 Task: Check the percentage active listings of vinyl sliding in the last 1 year.
Action: Mouse moved to (957, 234)
Screenshot: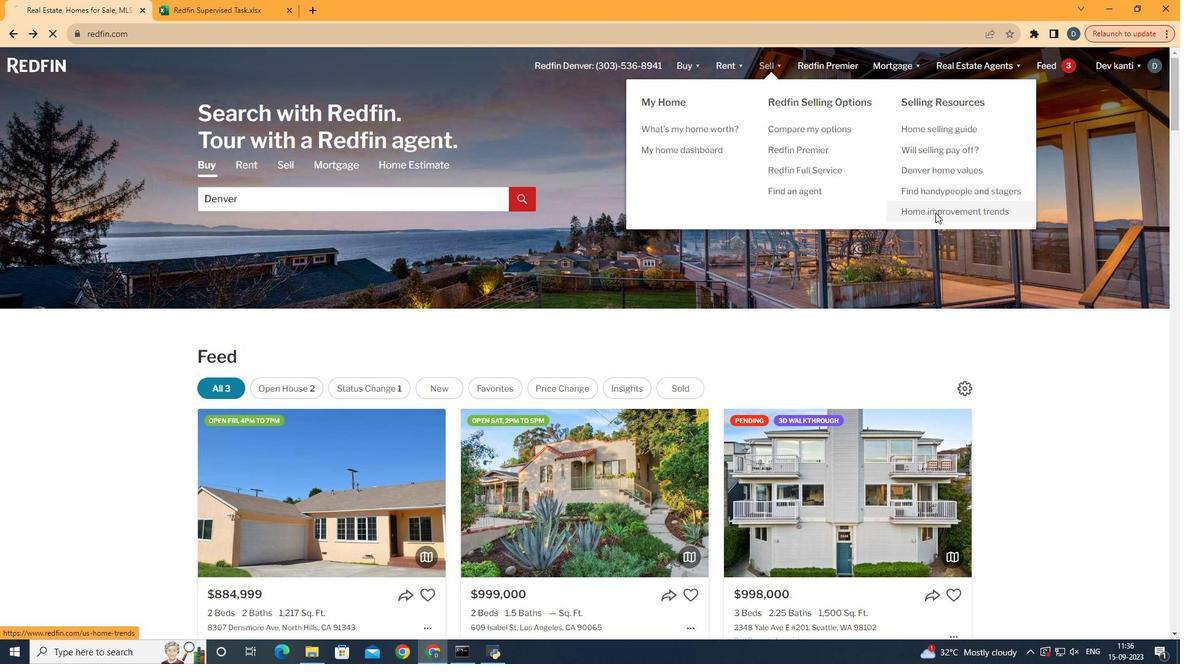 
Action: Mouse pressed left at (957, 234)
Screenshot: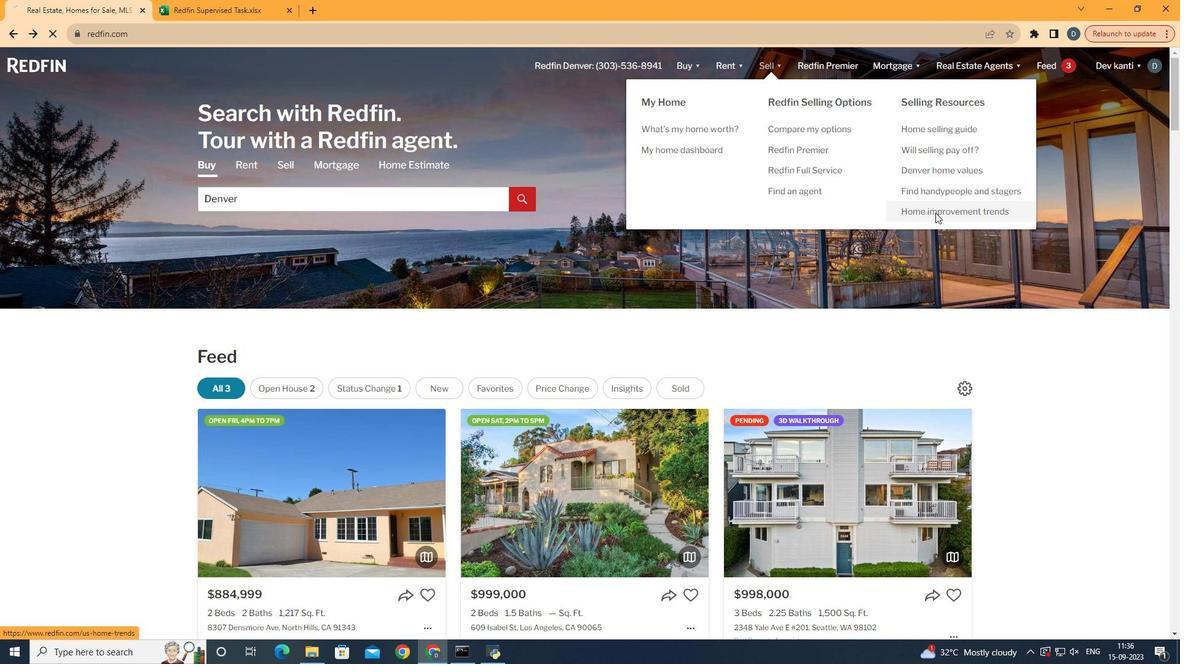 
Action: Mouse moved to (330, 260)
Screenshot: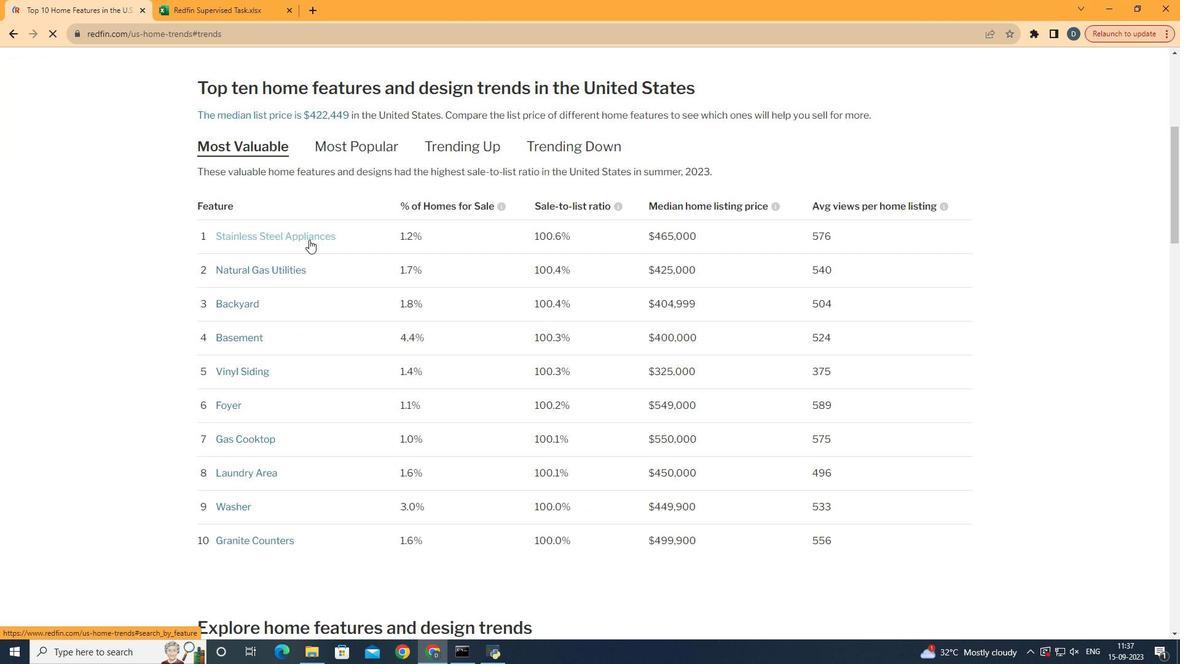 
Action: Mouse pressed left at (330, 260)
Screenshot: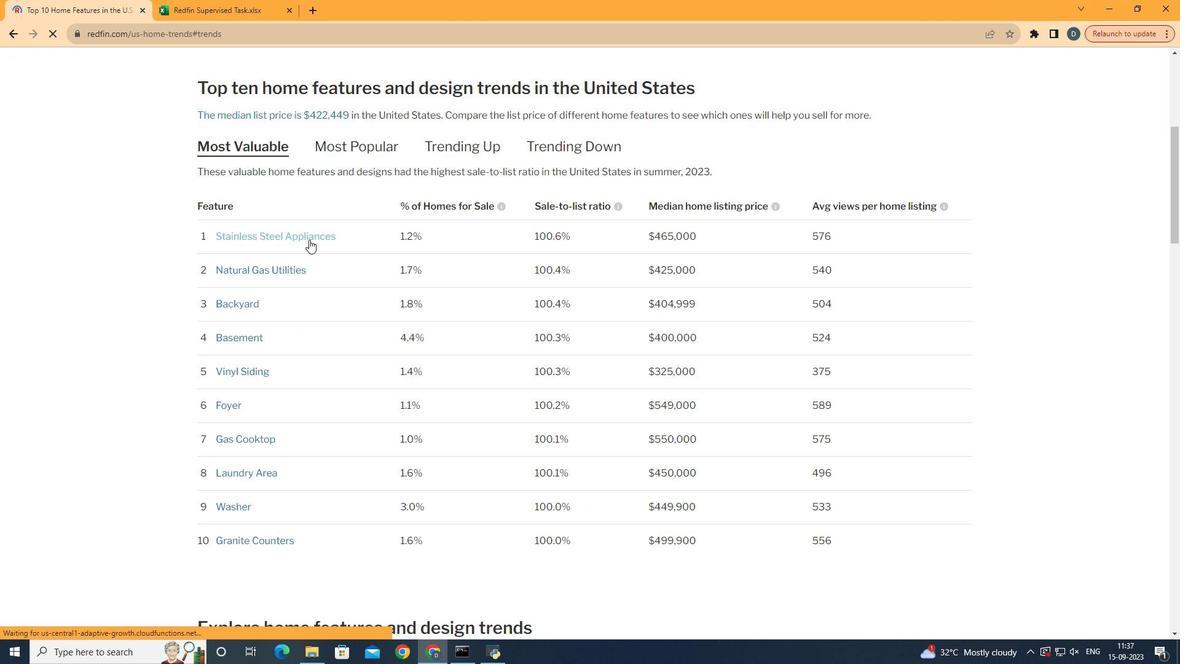 
Action: Mouse moved to (550, 397)
Screenshot: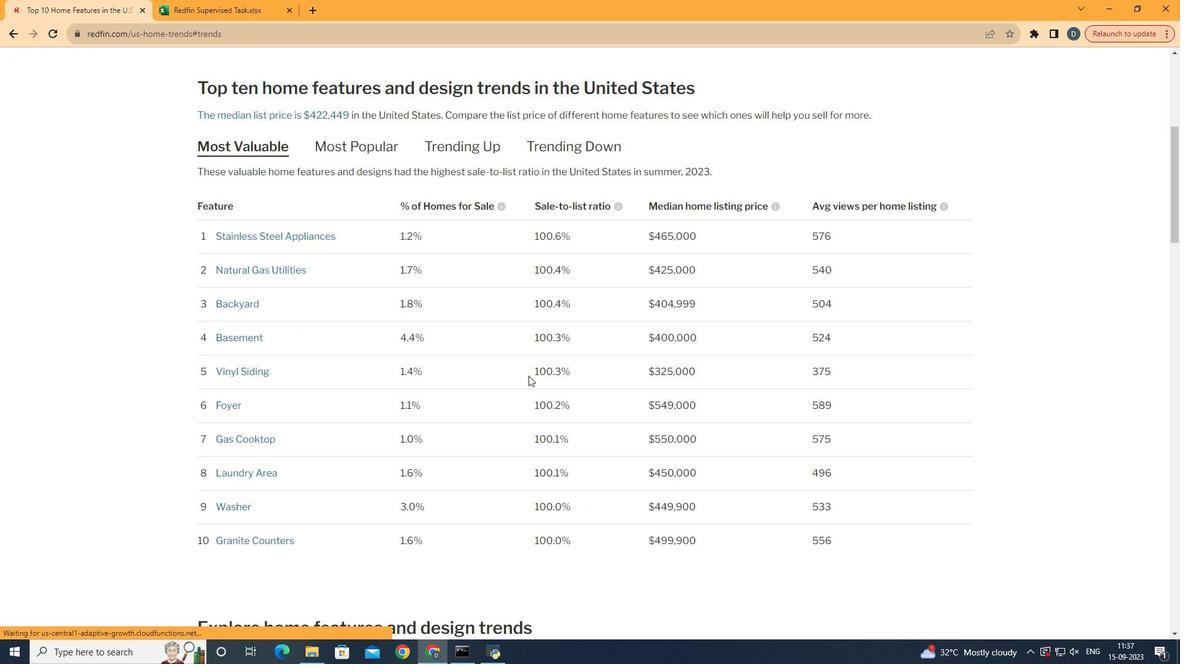 
Action: Mouse scrolled (550, 396) with delta (0, 0)
Screenshot: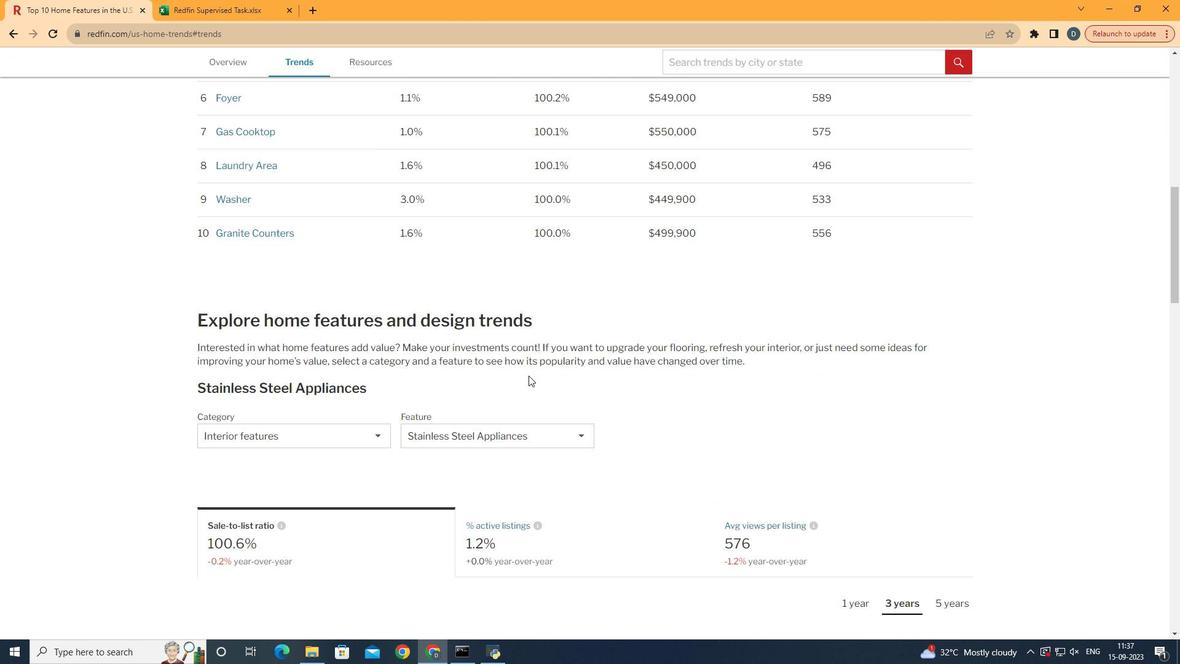 
Action: Mouse scrolled (550, 396) with delta (0, 0)
Screenshot: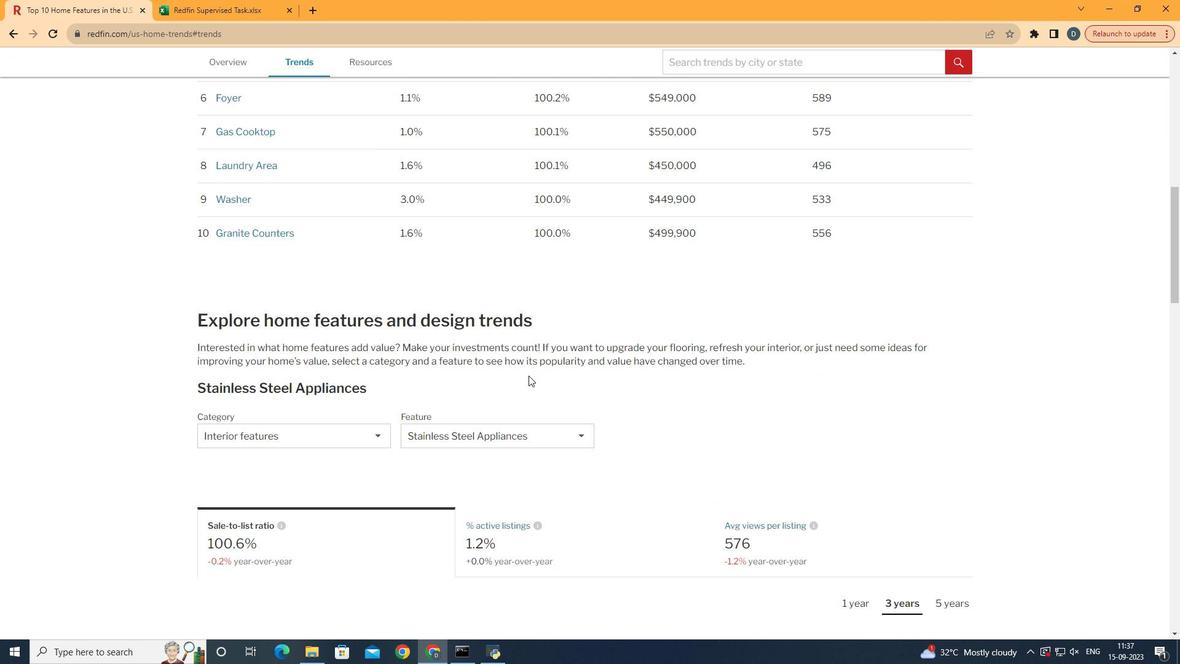 
Action: Mouse scrolled (550, 396) with delta (0, 0)
Screenshot: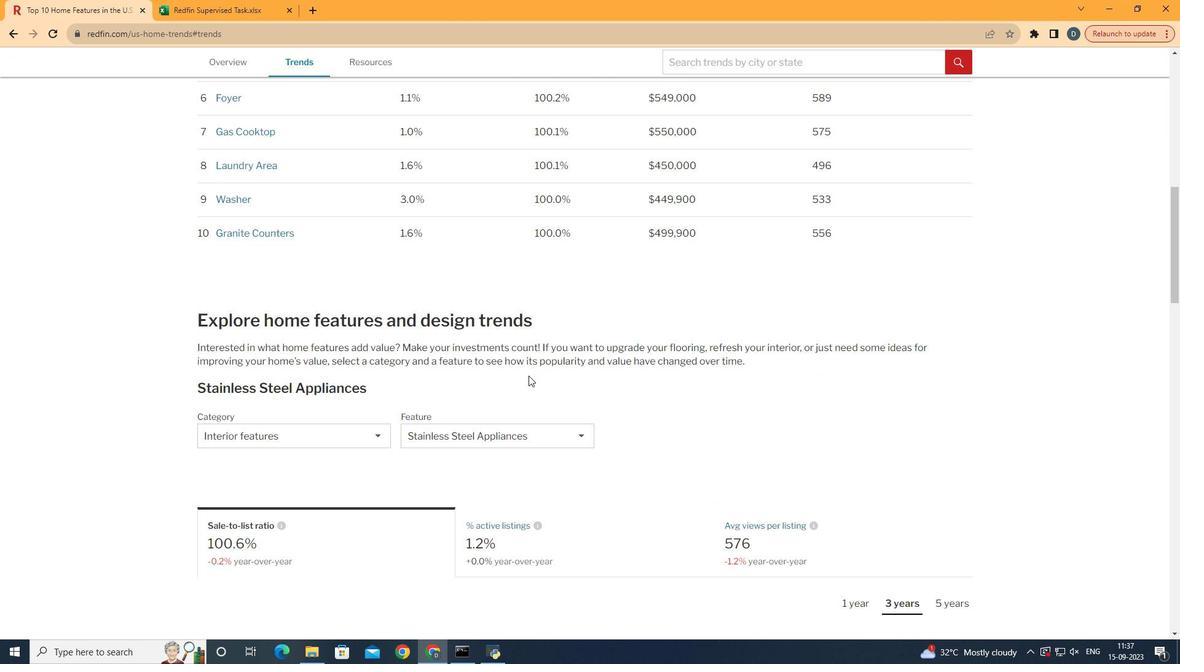 
Action: Mouse scrolled (550, 396) with delta (0, 0)
Screenshot: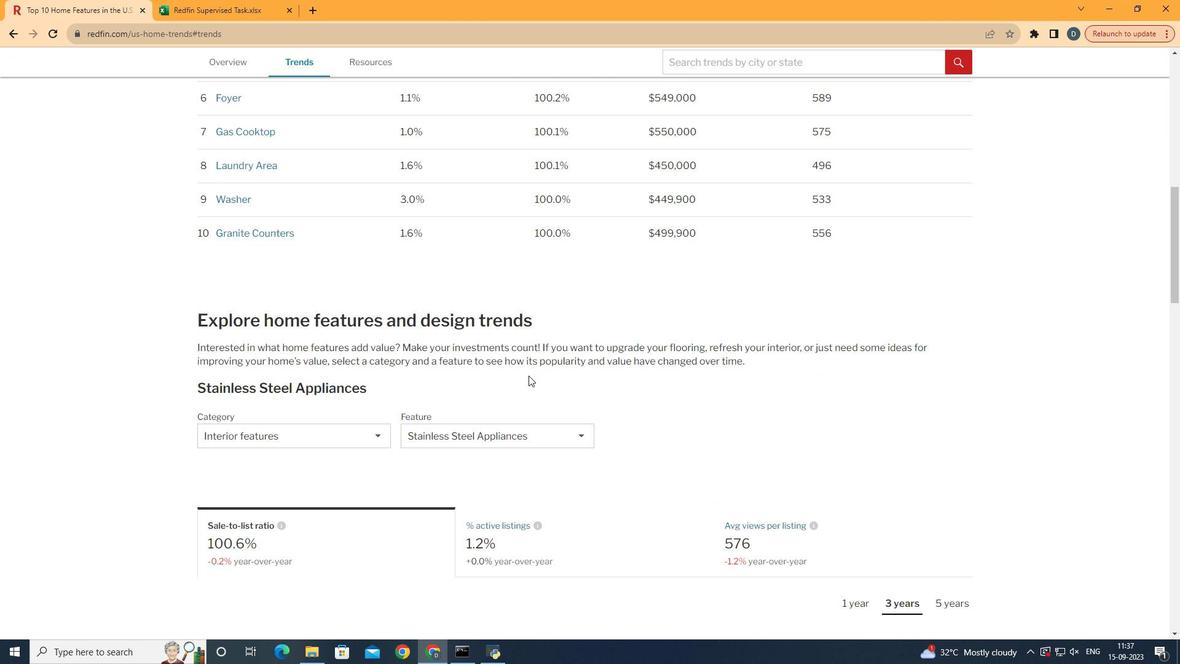 
Action: Mouse scrolled (550, 396) with delta (0, 0)
Screenshot: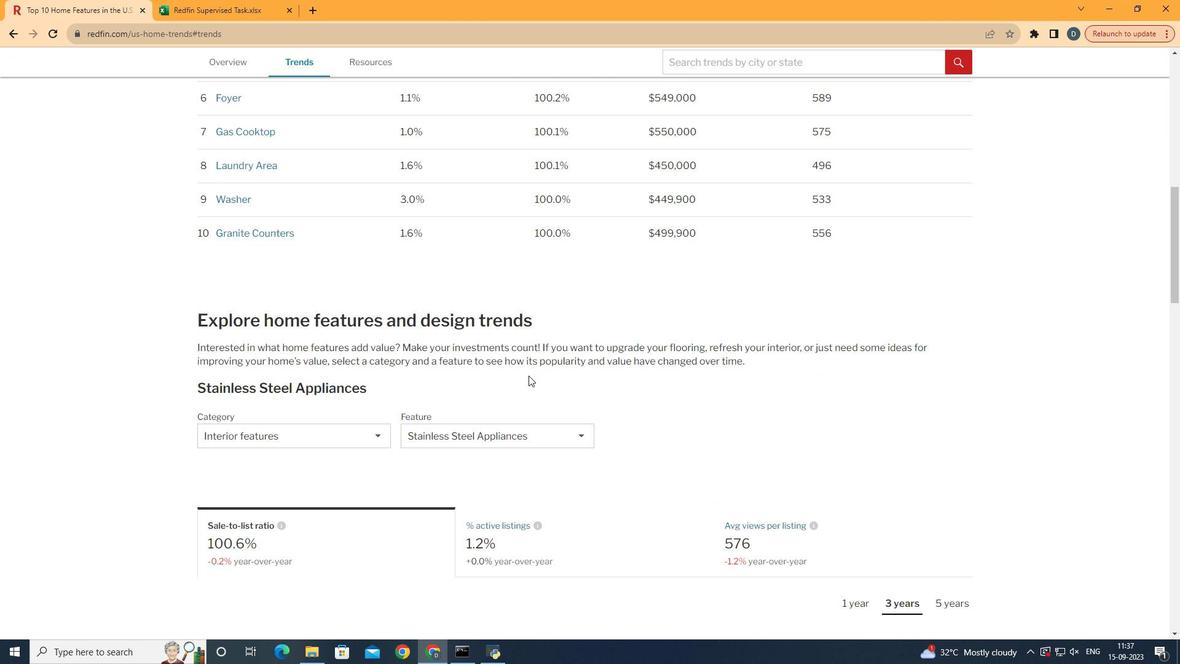 
Action: Mouse scrolled (550, 396) with delta (0, 0)
Screenshot: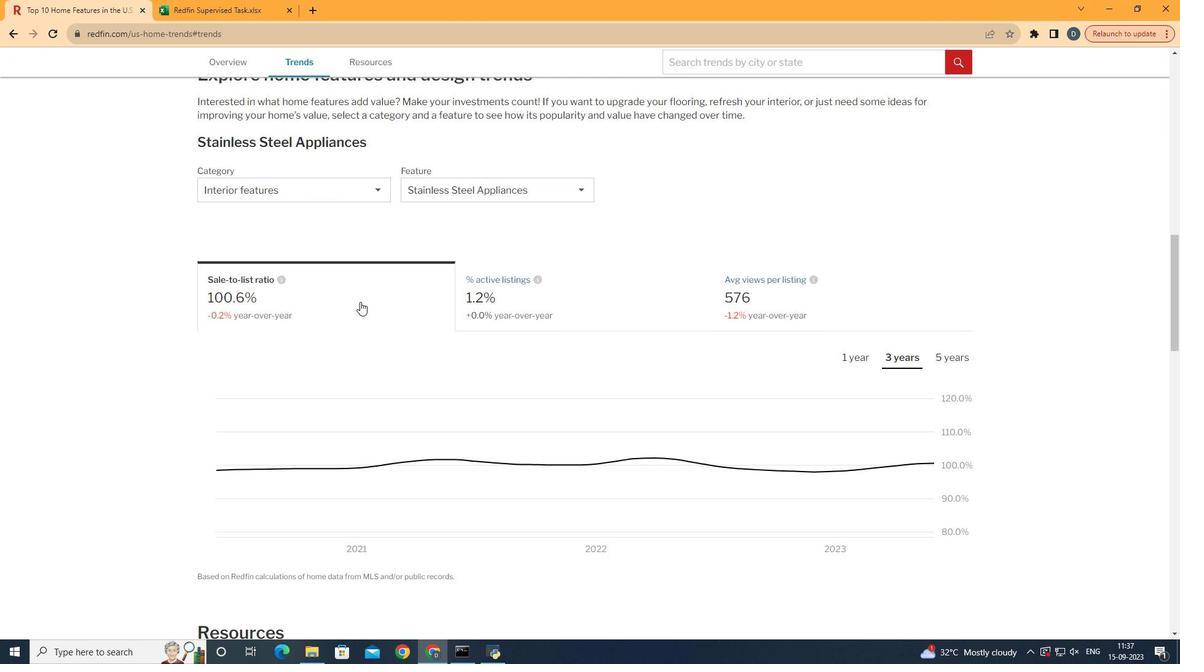
Action: Mouse scrolled (550, 396) with delta (0, 0)
Screenshot: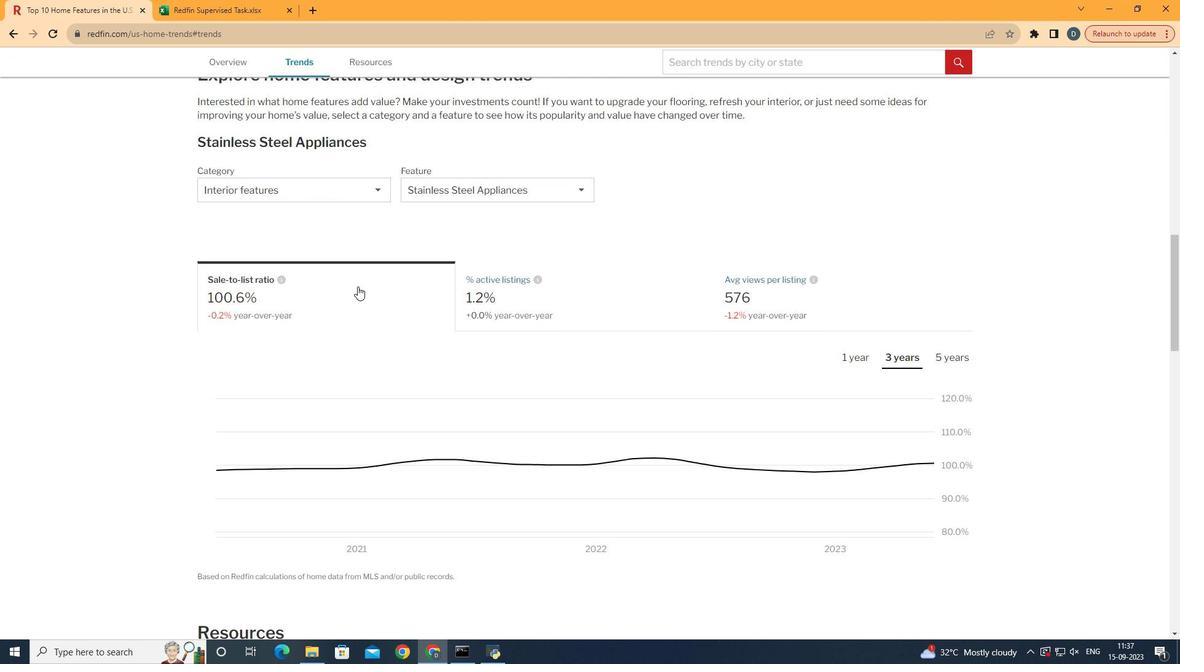 
Action: Mouse scrolled (550, 396) with delta (0, 0)
Screenshot: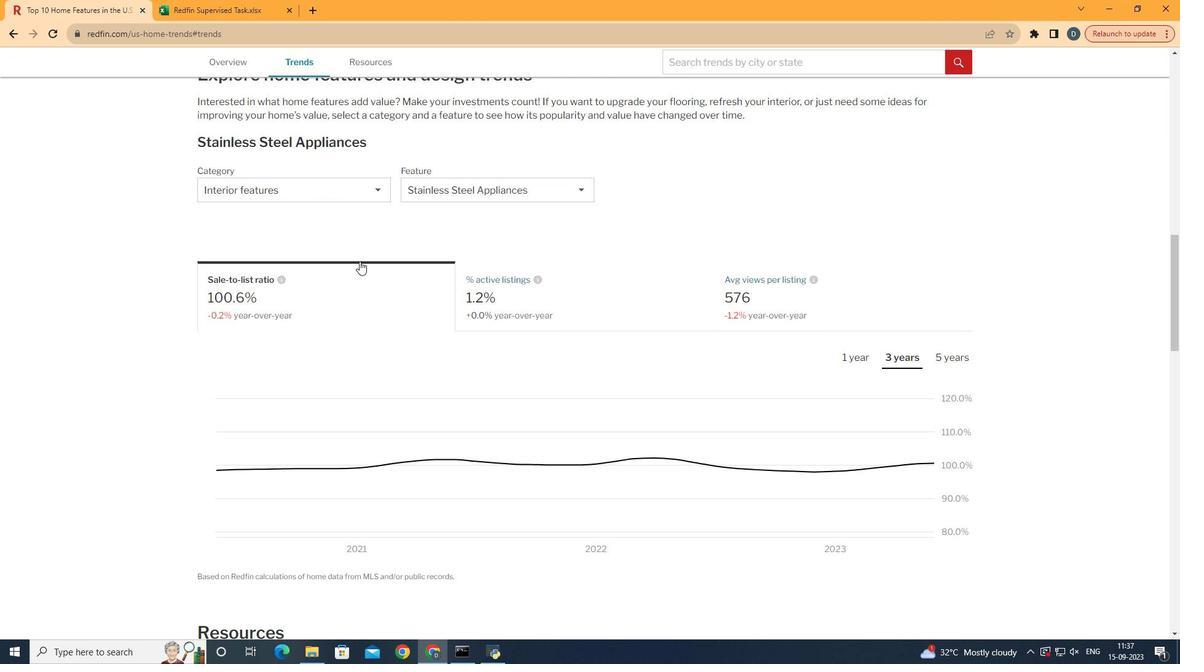 
Action: Mouse scrolled (550, 396) with delta (0, 0)
Screenshot: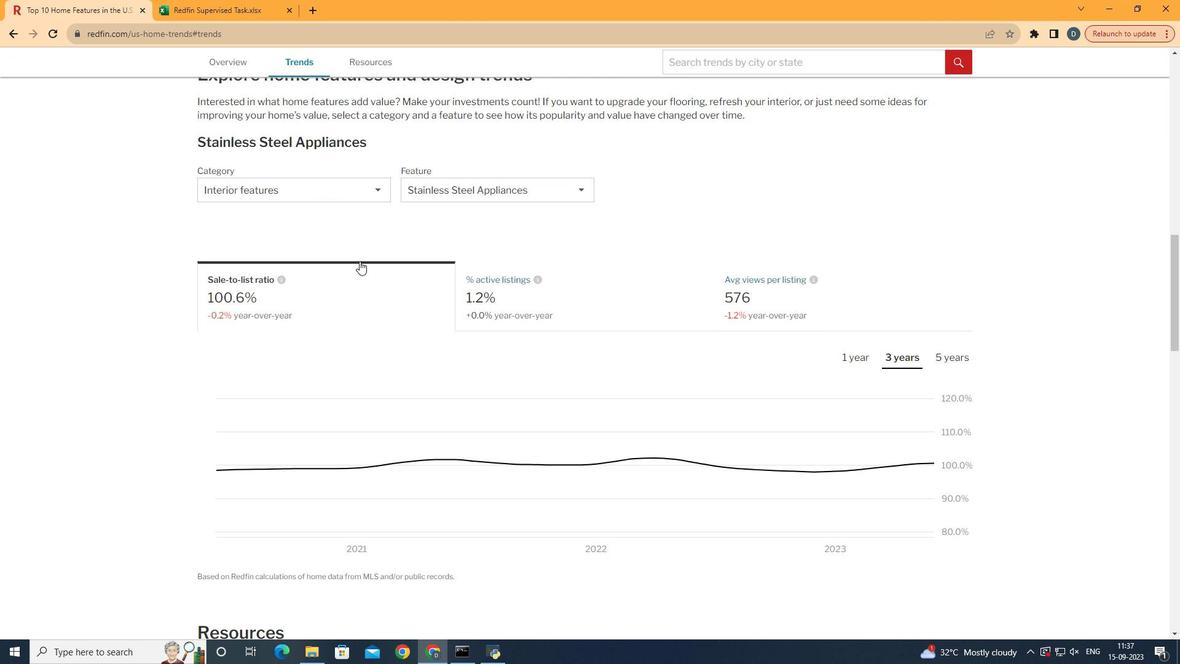 
Action: Mouse moved to (396, 216)
Screenshot: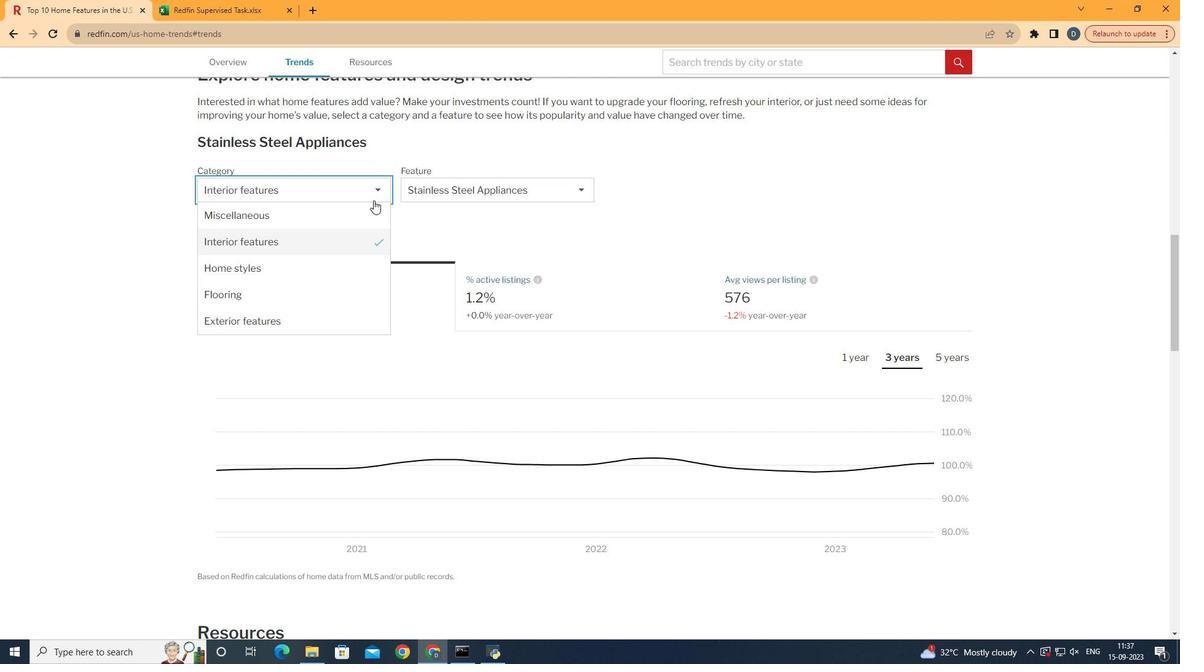 
Action: Mouse pressed left at (396, 216)
Screenshot: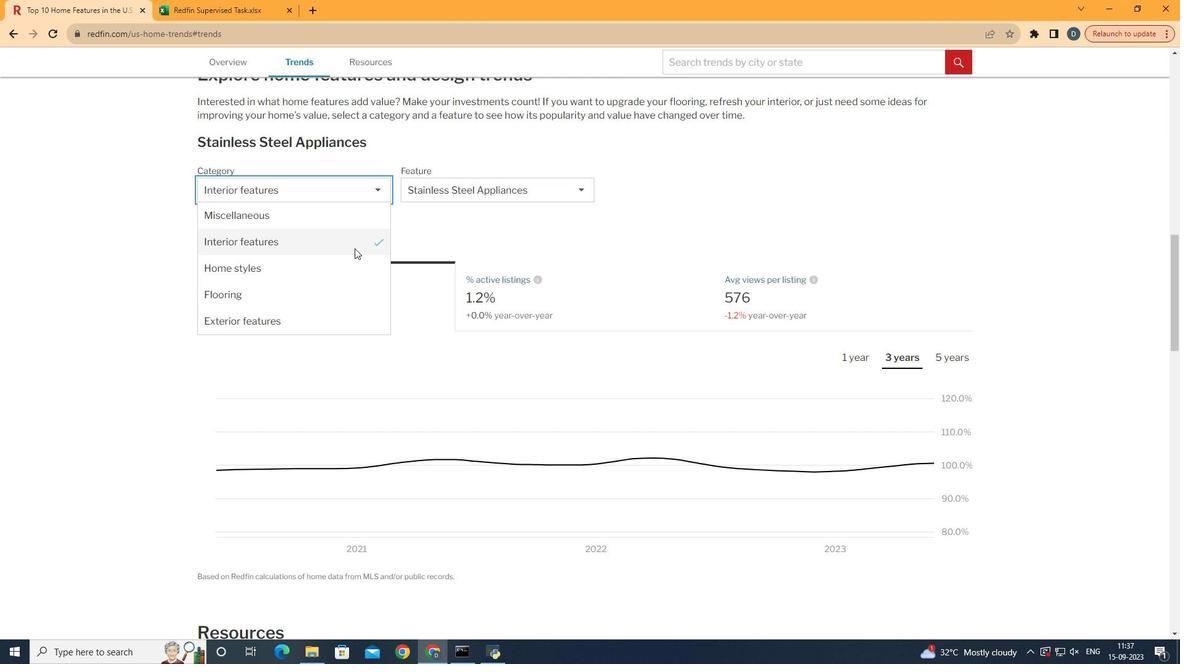 
Action: Mouse moved to (354, 351)
Screenshot: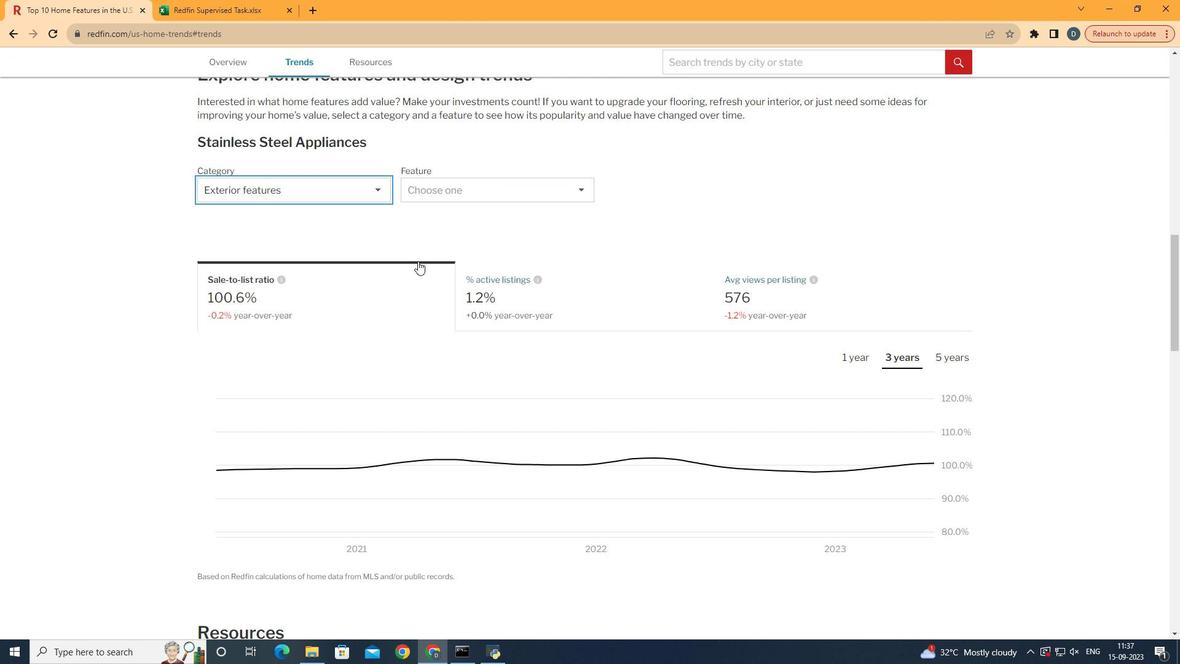 
Action: Mouse pressed left at (354, 351)
Screenshot: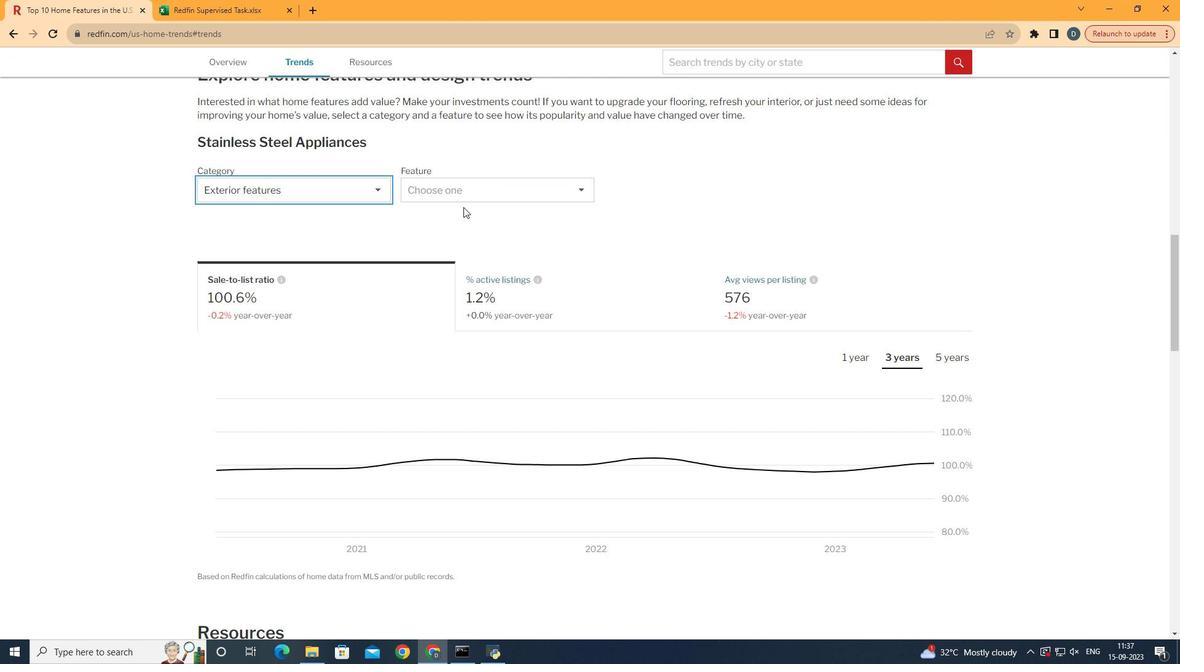 
Action: Mouse moved to (517, 199)
Screenshot: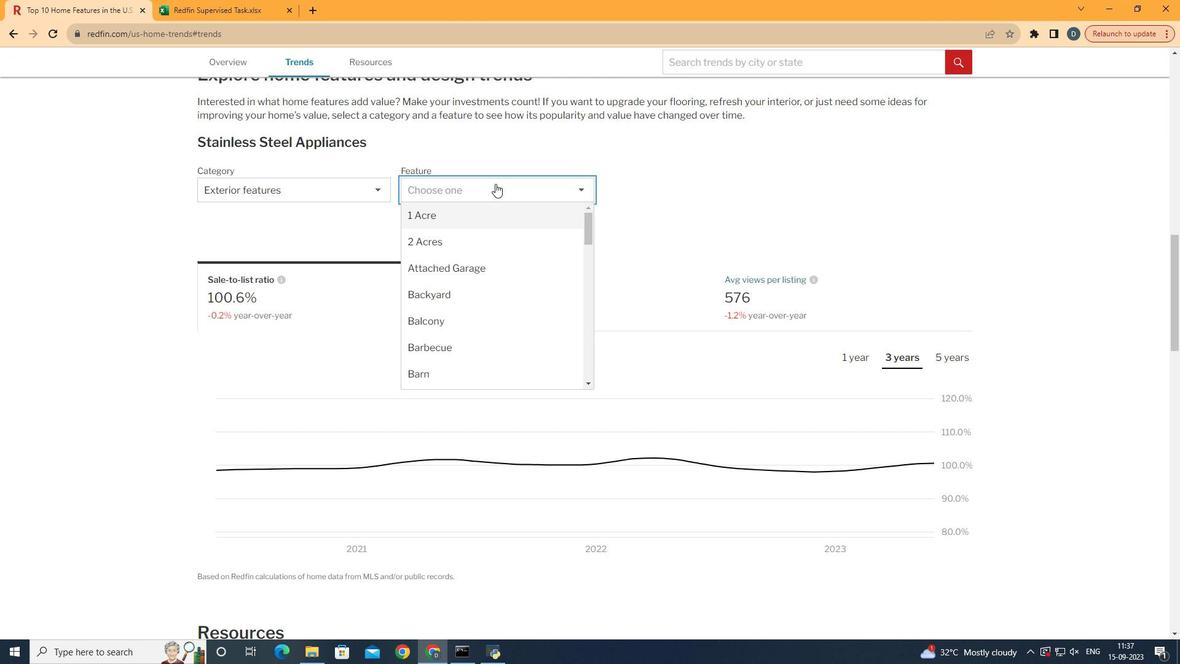 
Action: Mouse pressed left at (517, 199)
Screenshot: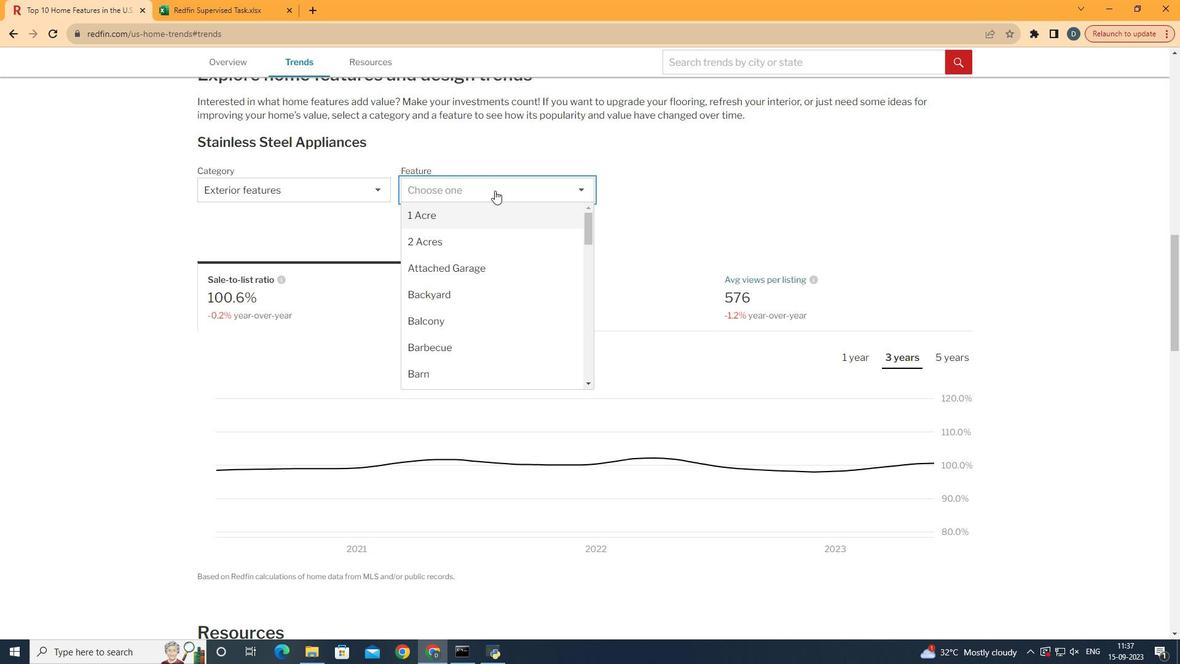 
Action: Mouse moved to (537, 266)
Screenshot: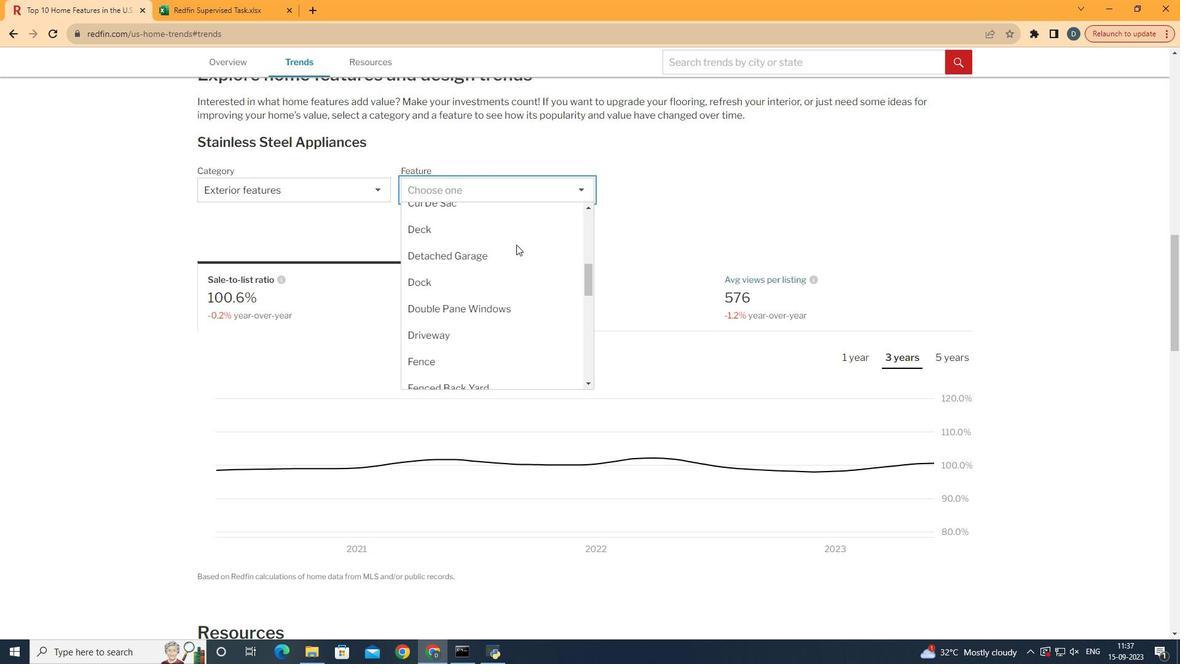 
Action: Mouse scrolled (537, 265) with delta (0, 0)
Screenshot: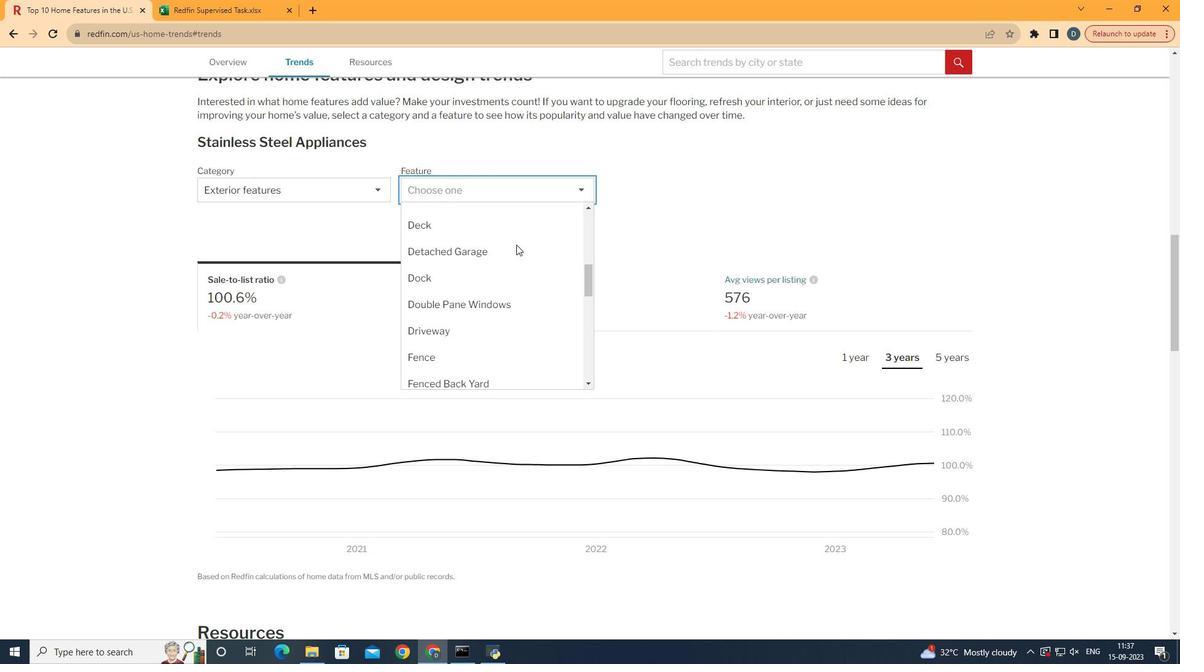 
Action: Mouse scrolled (537, 265) with delta (0, 0)
Screenshot: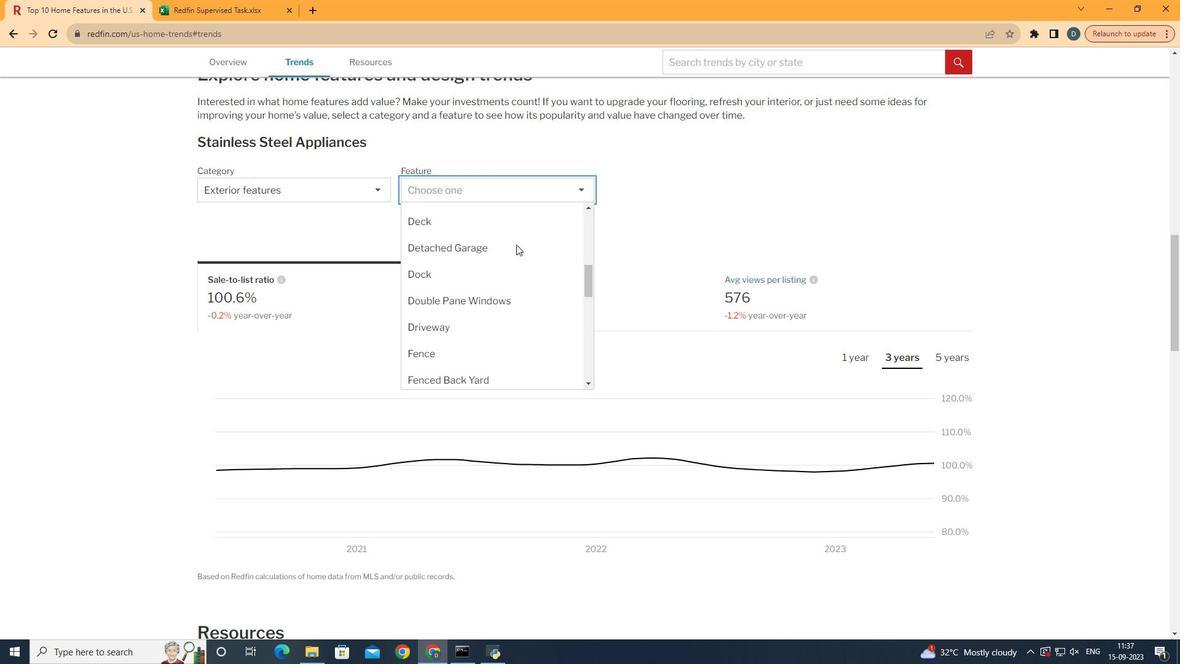 
Action: Mouse scrolled (537, 265) with delta (0, 0)
Screenshot: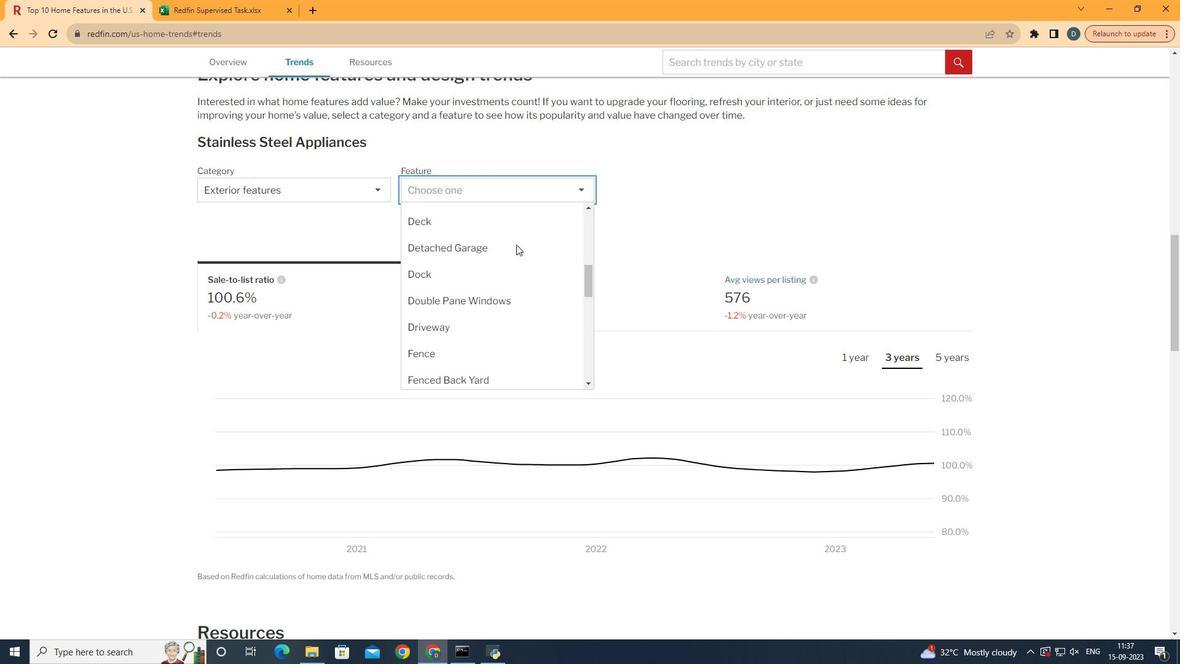 
Action: Mouse scrolled (537, 265) with delta (0, 0)
Screenshot: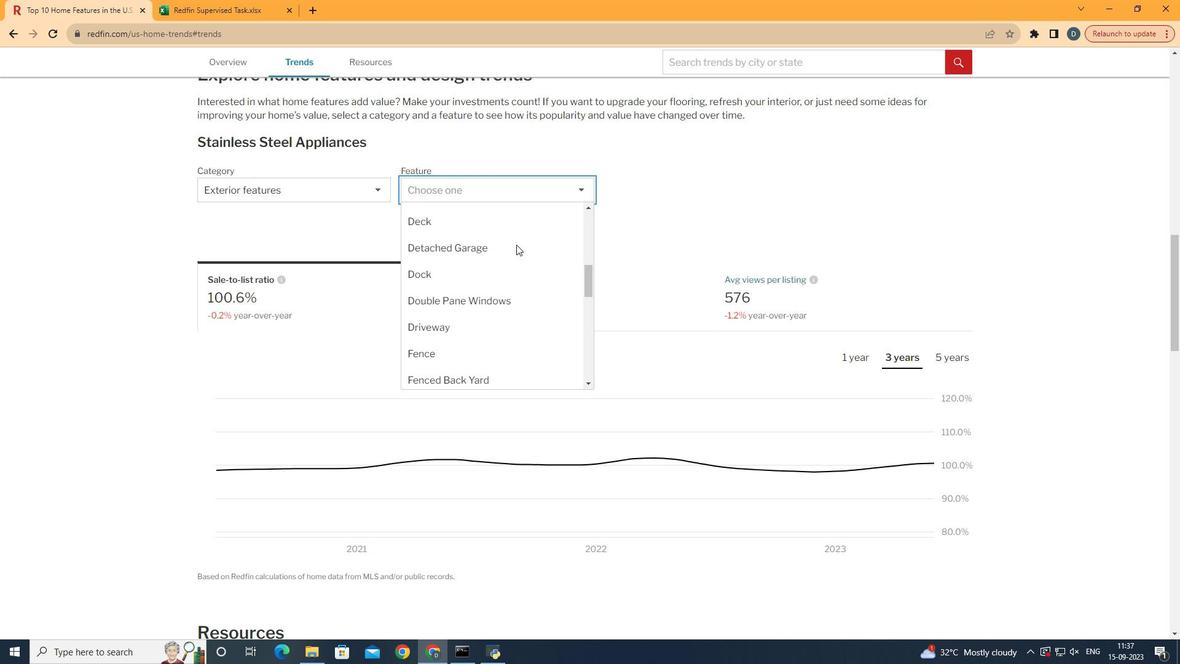 
Action: Mouse scrolled (537, 265) with delta (0, 0)
Screenshot: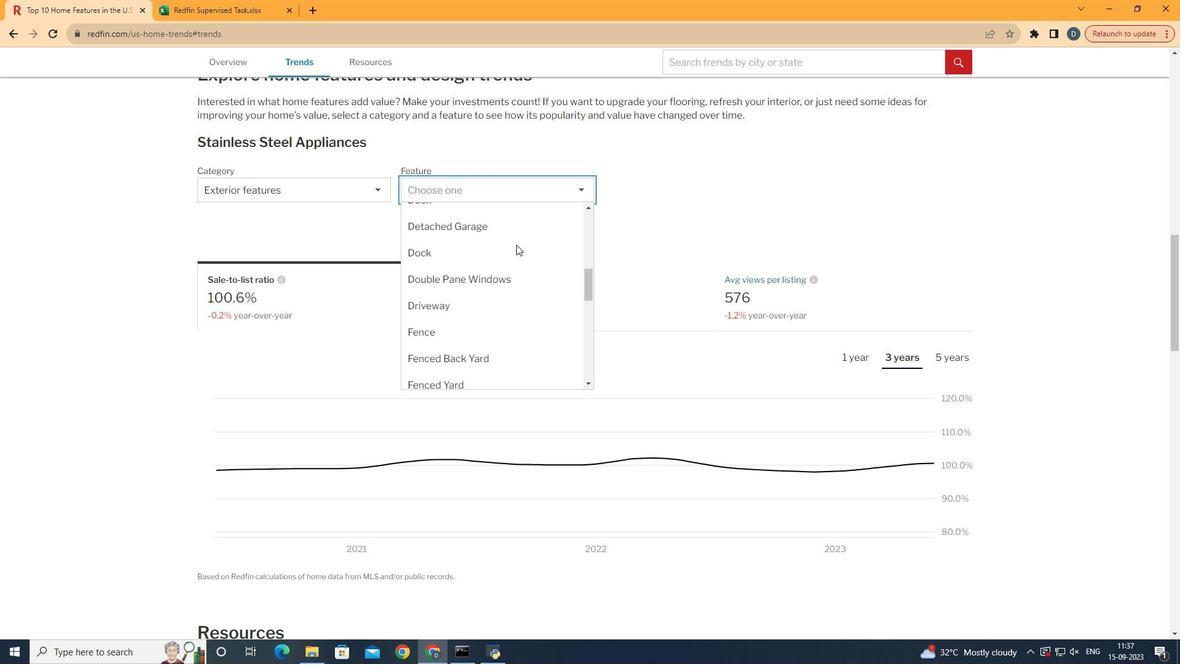 
Action: Mouse scrolled (537, 265) with delta (0, 0)
Screenshot: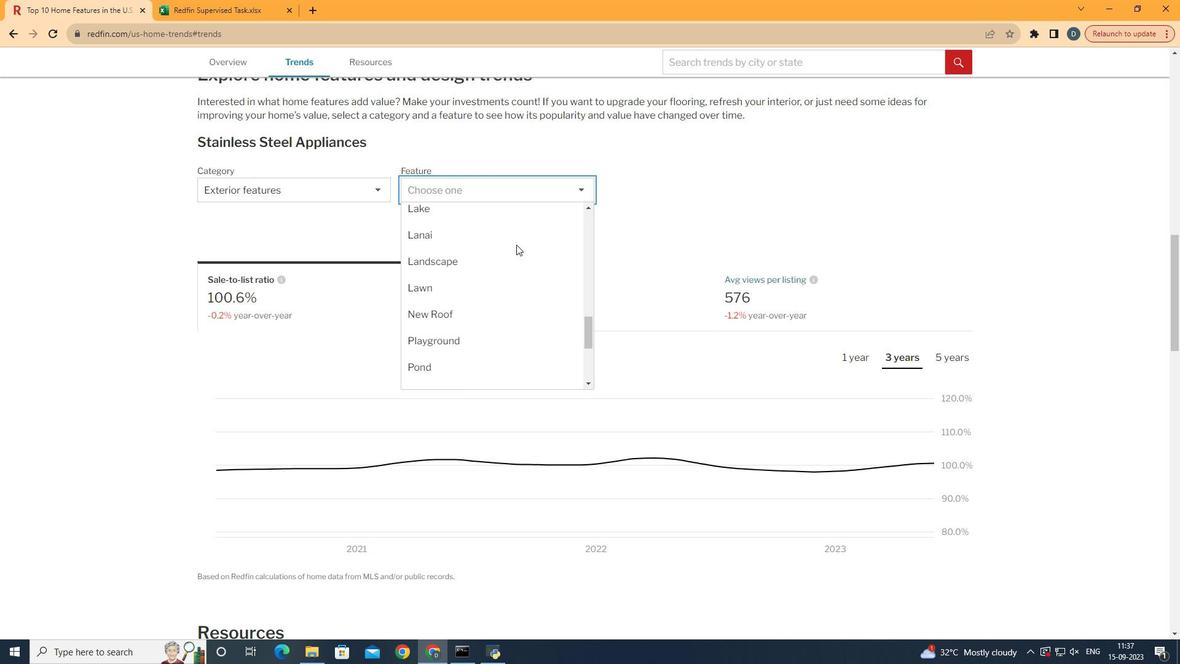 
Action: Mouse scrolled (537, 265) with delta (0, 0)
Screenshot: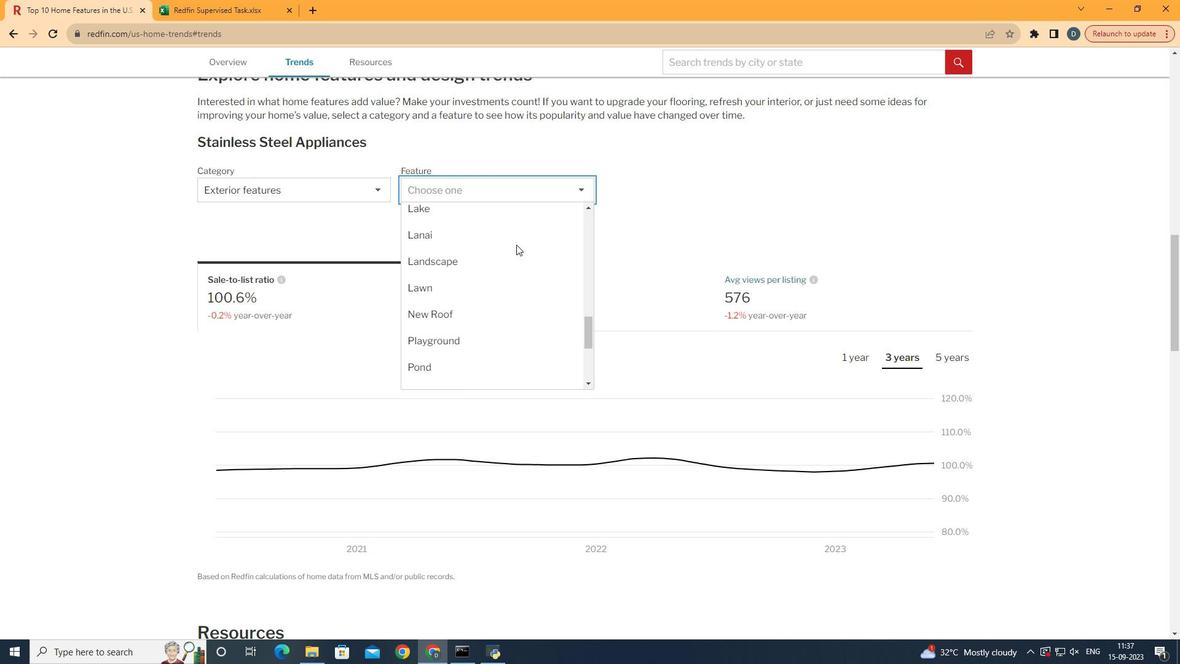 
Action: Mouse scrolled (537, 265) with delta (0, 0)
Screenshot: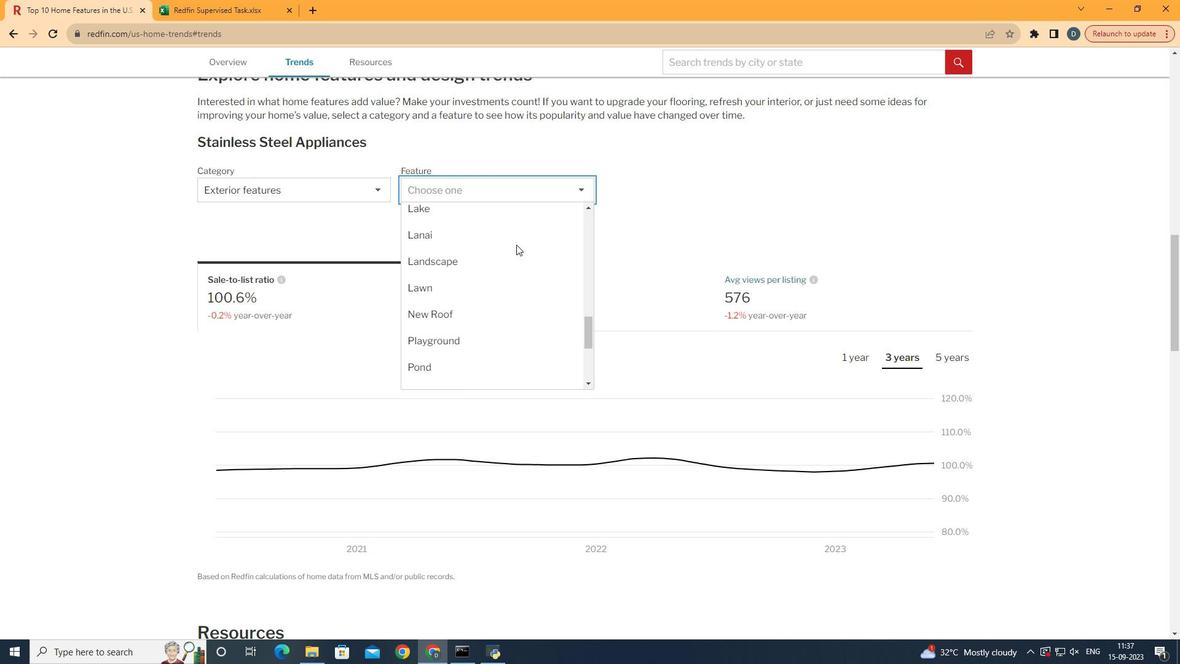
Action: Mouse scrolled (537, 265) with delta (0, 0)
Screenshot: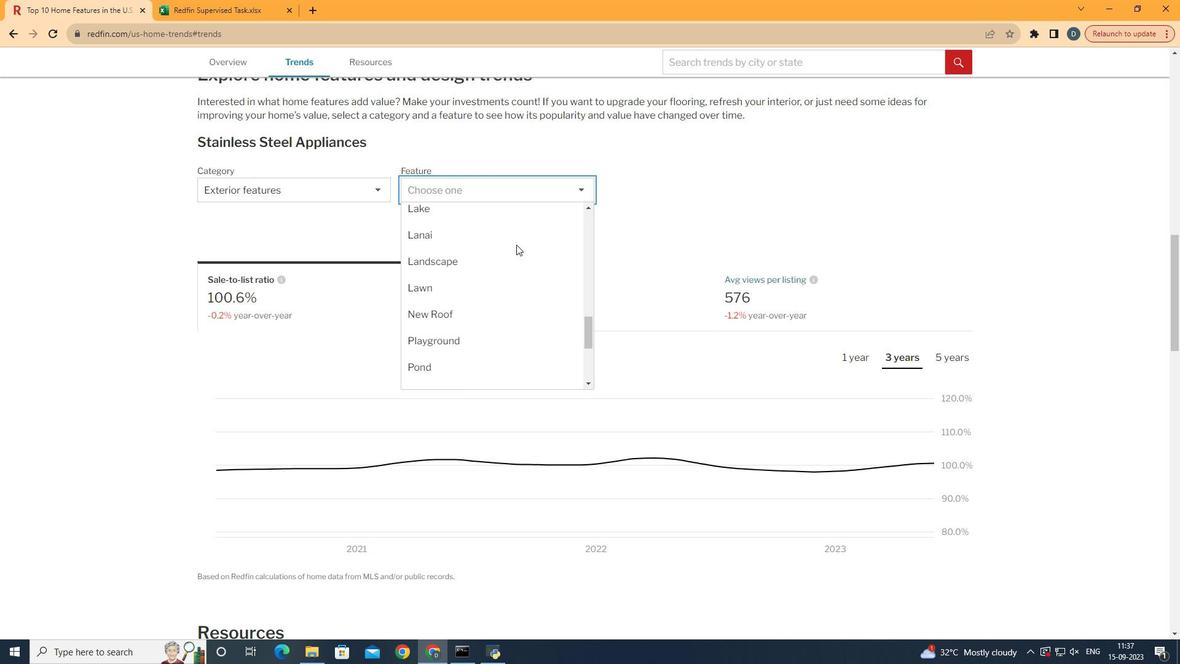 
Action: Mouse scrolled (537, 265) with delta (0, 0)
Screenshot: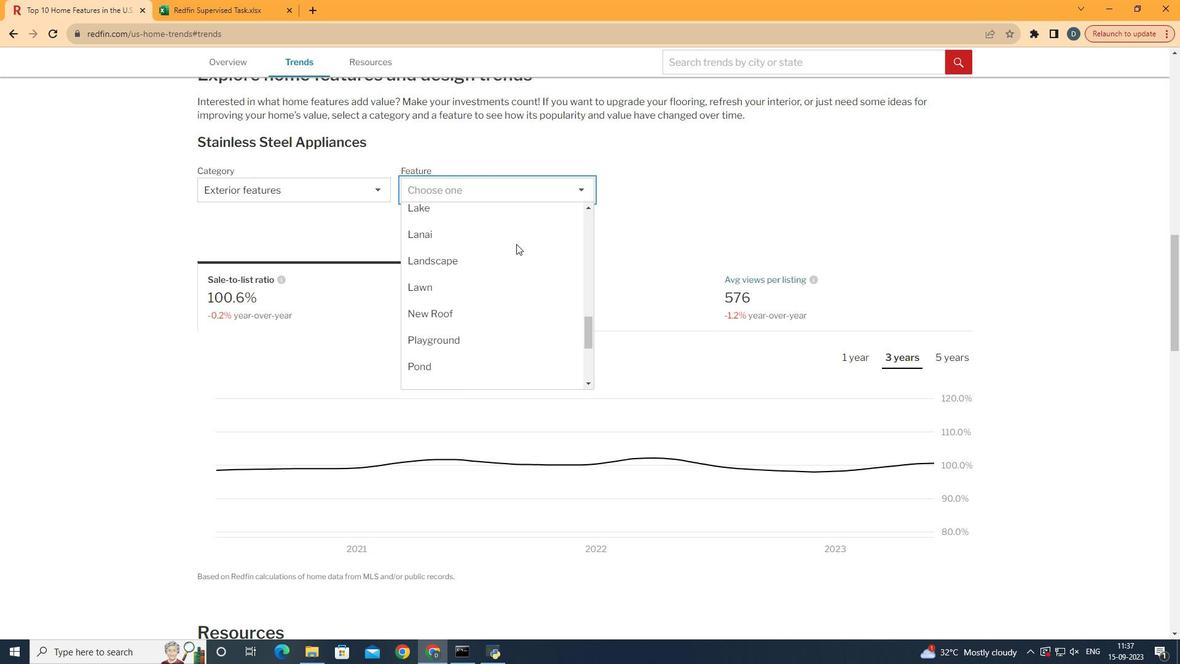 
Action: Mouse scrolled (537, 265) with delta (0, 0)
Screenshot: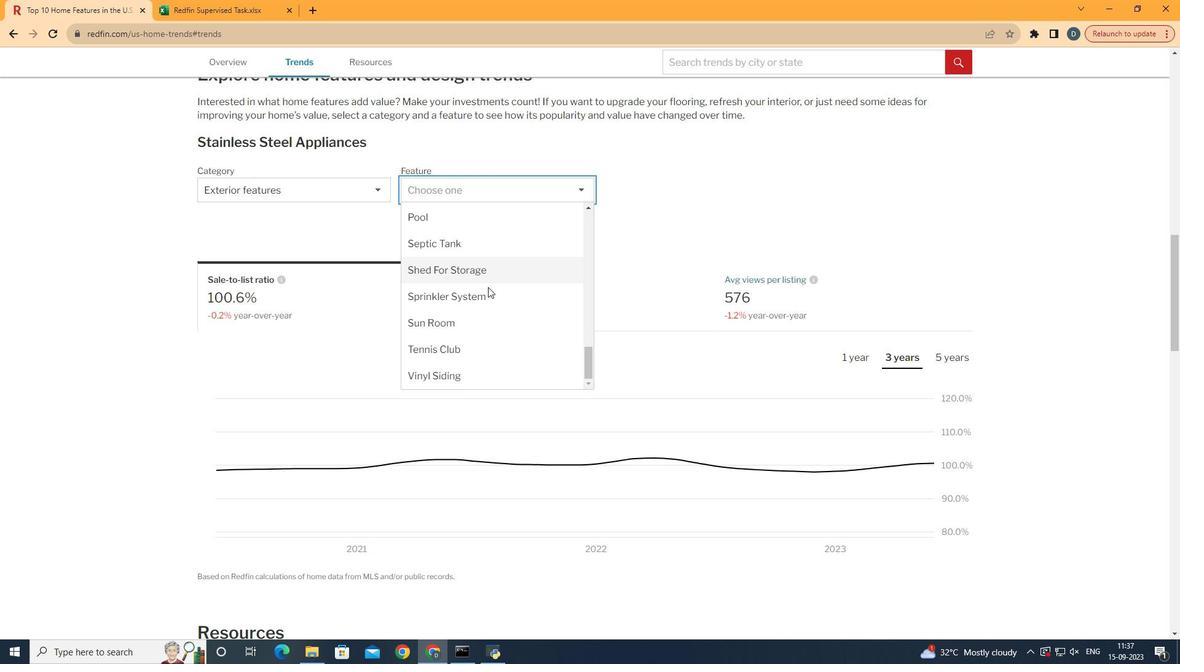 
Action: Mouse moved to (537, 265)
Screenshot: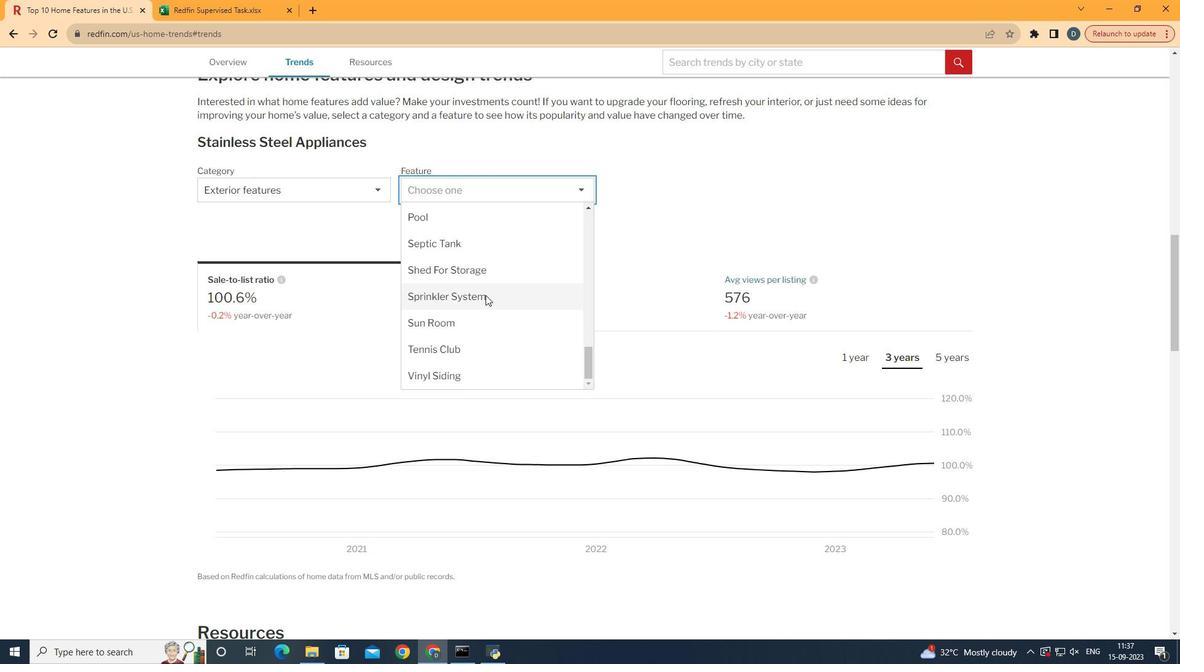 
Action: Mouse scrolled (537, 264) with delta (0, 0)
Screenshot: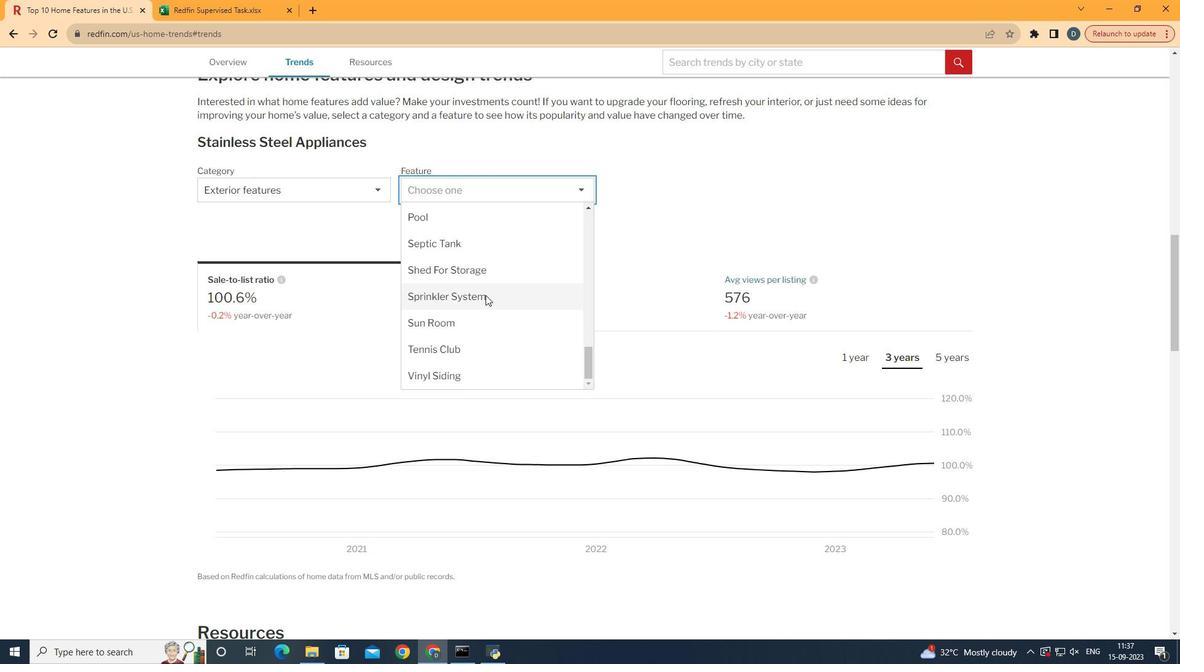 
Action: Mouse scrolled (537, 264) with delta (0, 0)
Screenshot: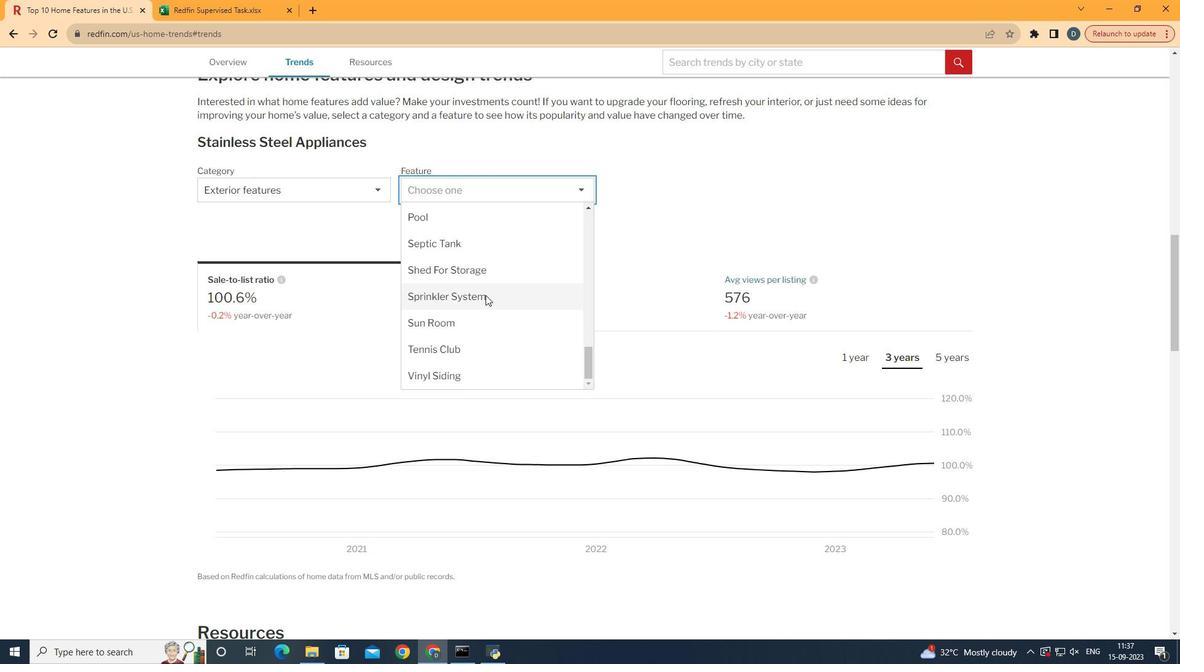 
Action: Mouse scrolled (537, 264) with delta (0, 0)
Screenshot: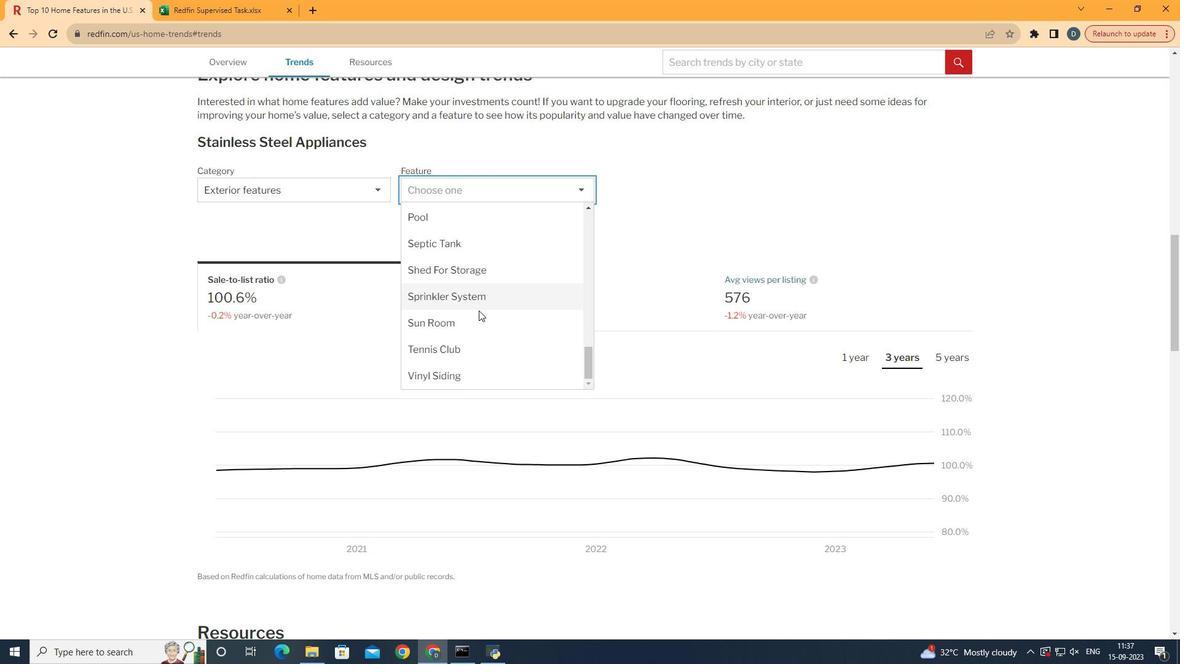 
Action: Mouse scrolled (537, 264) with delta (0, 0)
Screenshot: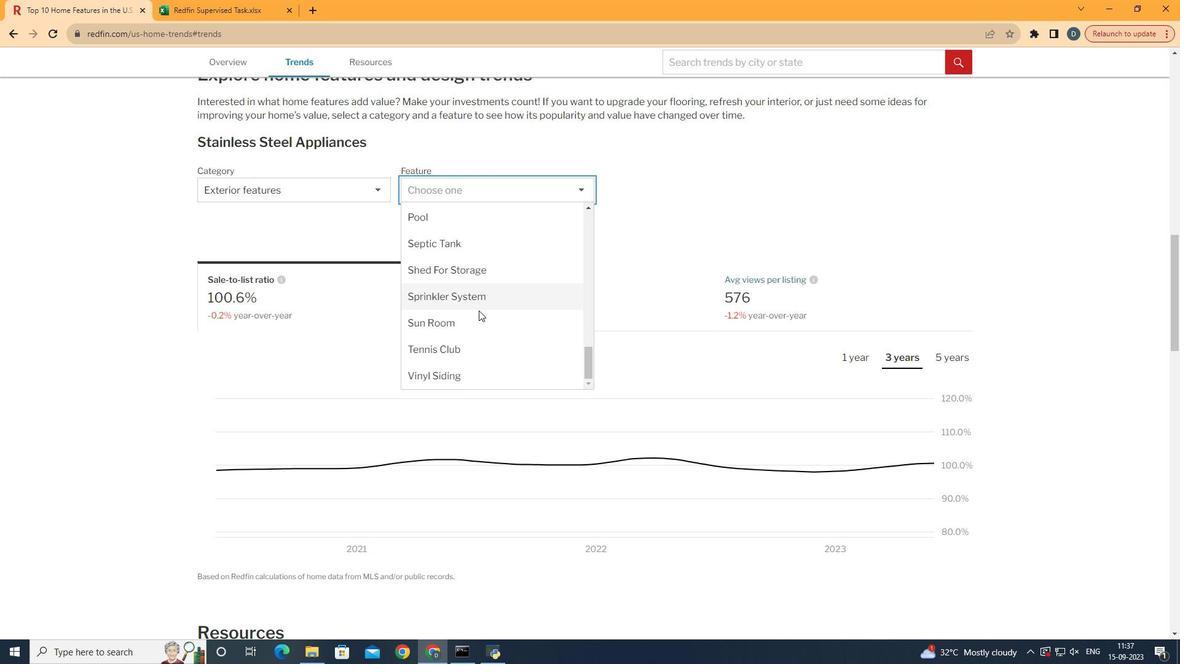 
Action: Mouse moved to (482, 381)
Screenshot: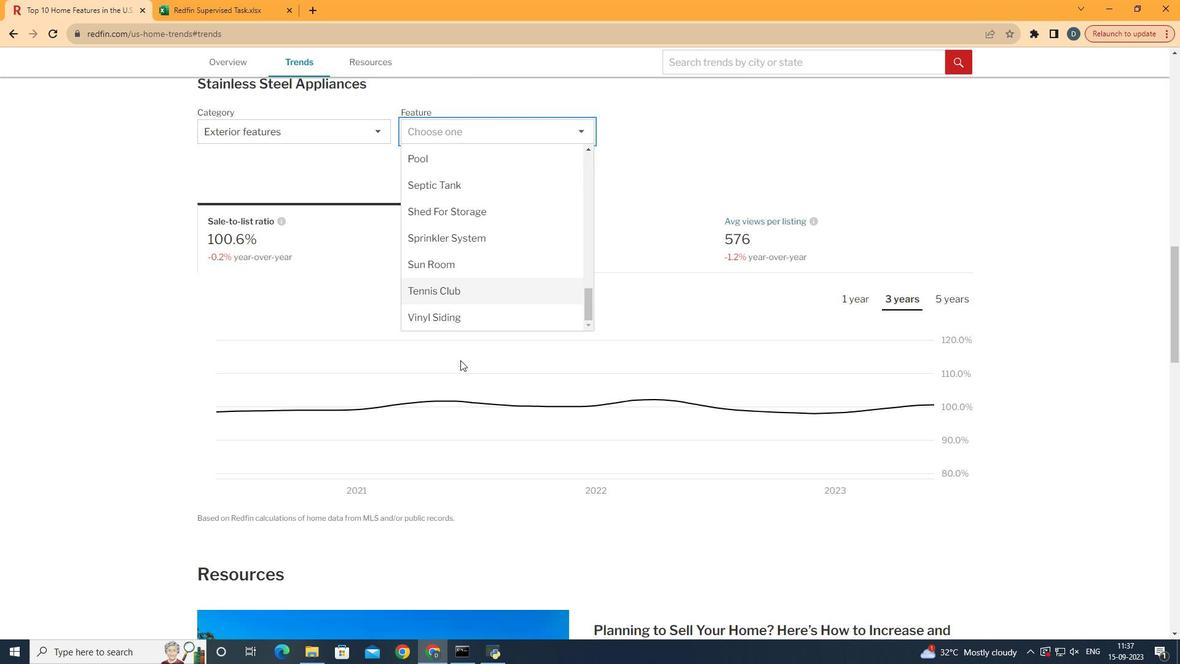 
Action: Mouse scrolled (482, 381) with delta (0, 0)
Screenshot: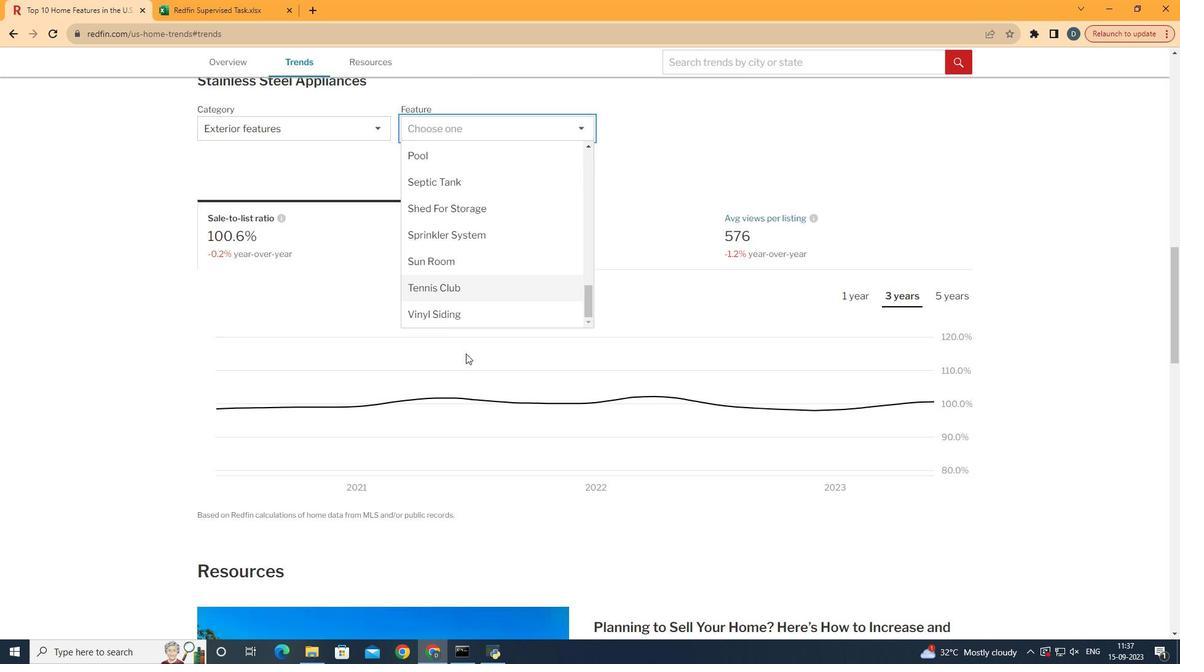 
Action: Mouse moved to (509, 336)
Screenshot: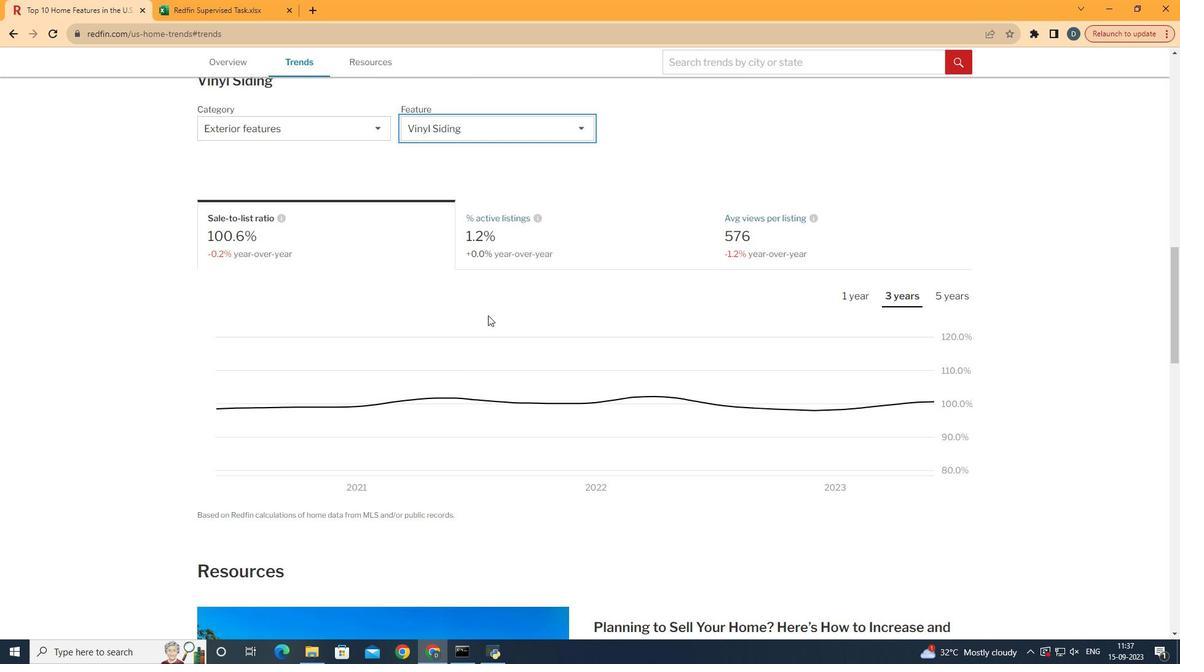 
Action: Mouse pressed left at (509, 336)
Screenshot: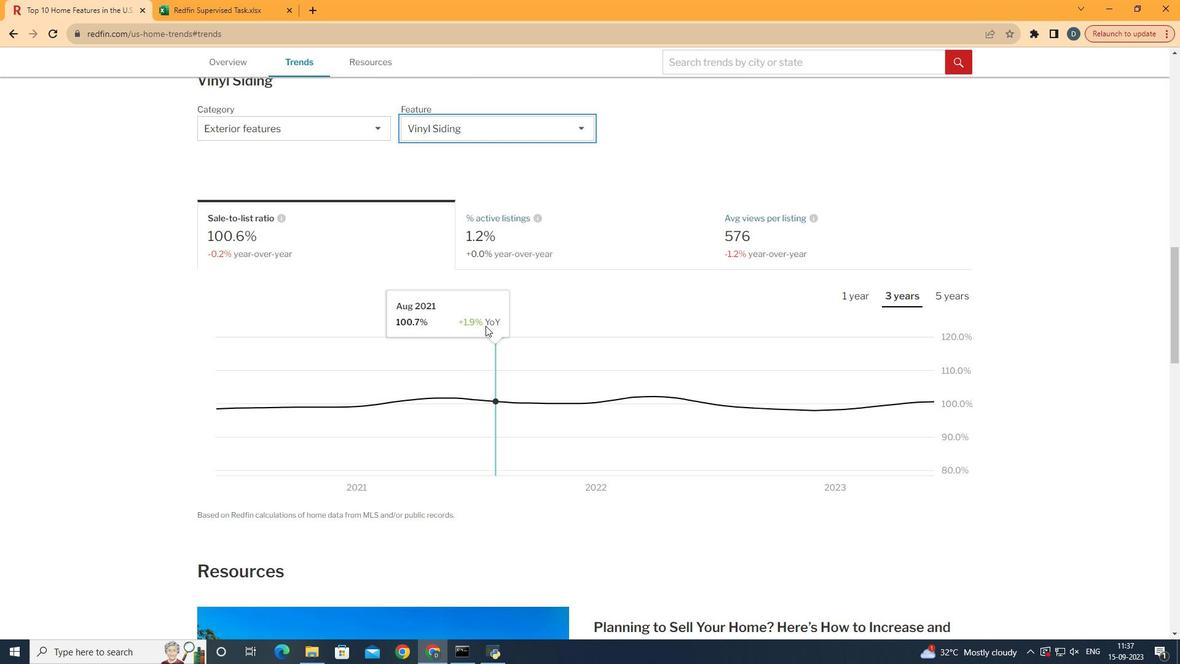 
Action: Mouse moved to (605, 259)
Screenshot: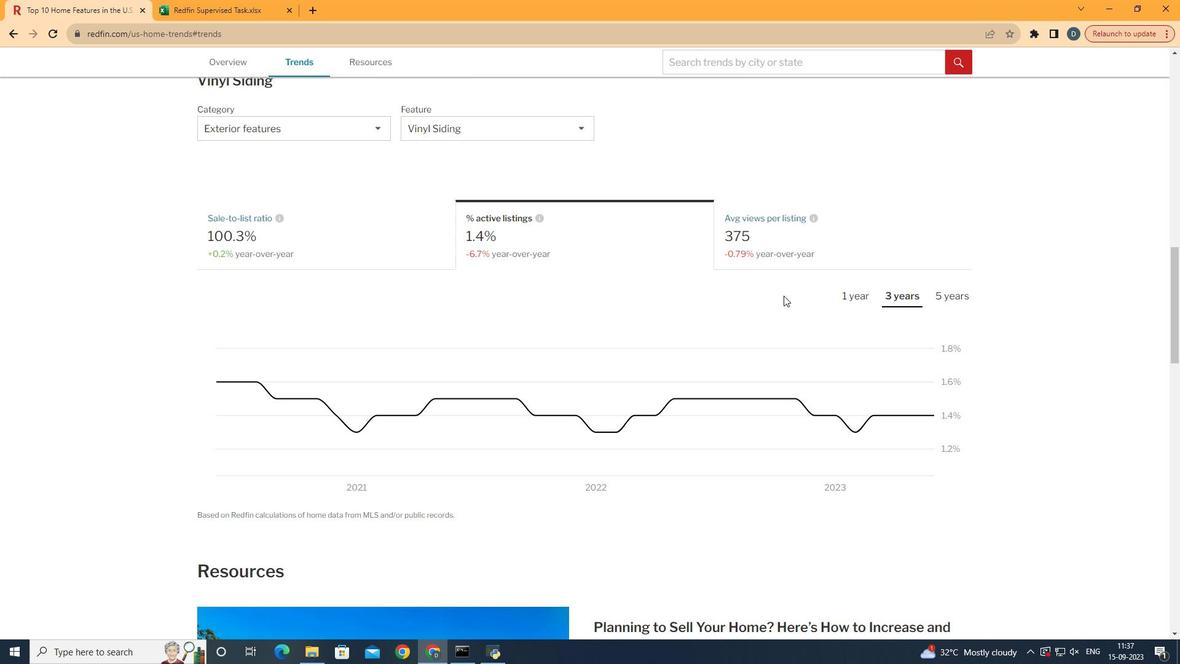 
Action: Mouse pressed left at (605, 259)
Screenshot: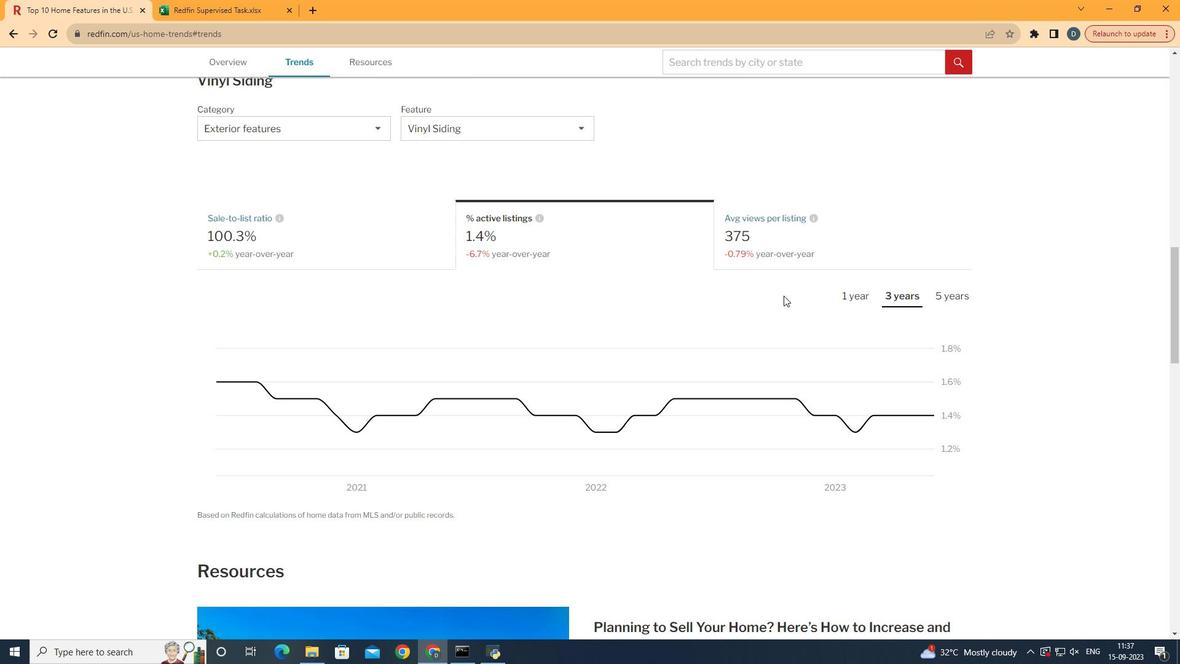 
Action: Mouse moved to (871, 312)
Screenshot: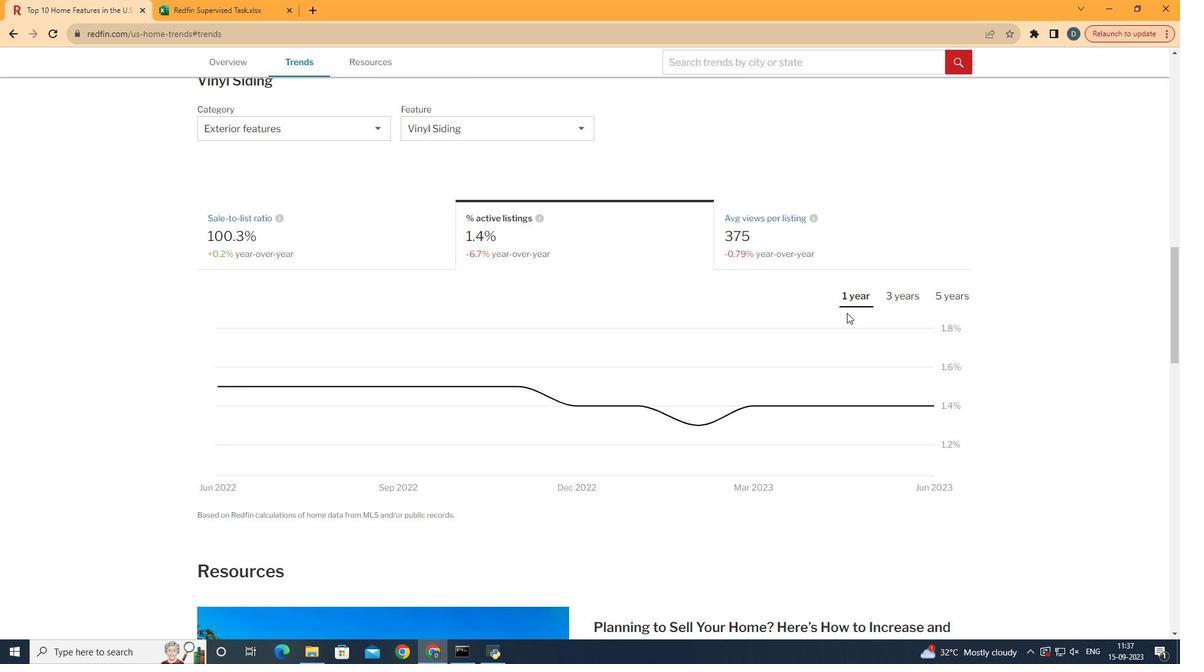 
Action: Mouse pressed left at (871, 312)
Screenshot: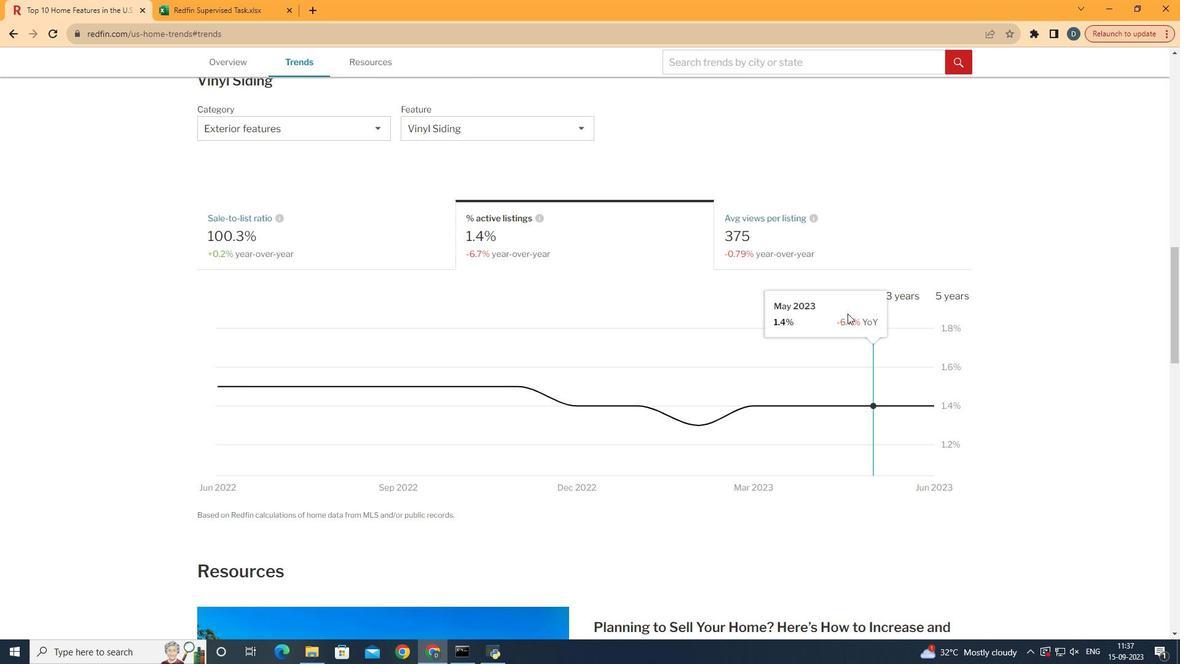 
Action: Mouse moved to (864, 325)
Screenshot: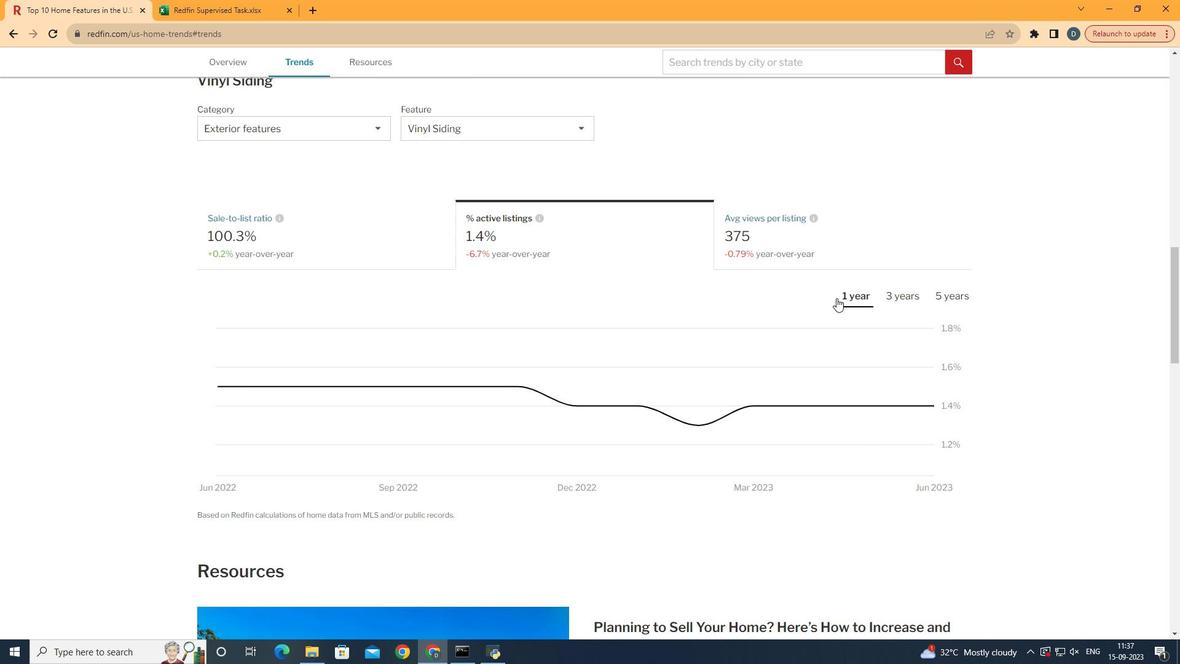 
